 Task: Look for space in Salah Bey, Algeria from 5th July, 2023 to 10th July, 2023 for 4 adults in price range Rs.9000 to Rs.14000. Place can be entire place with 2 bedrooms having 4 beds and 2 bathrooms. Property type can be house, flat, hotel. Amenities needed are: washing machine. Booking option can be shelf check-in. Required host language is .
Action: Mouse moved to (616, 87)
Screenshot: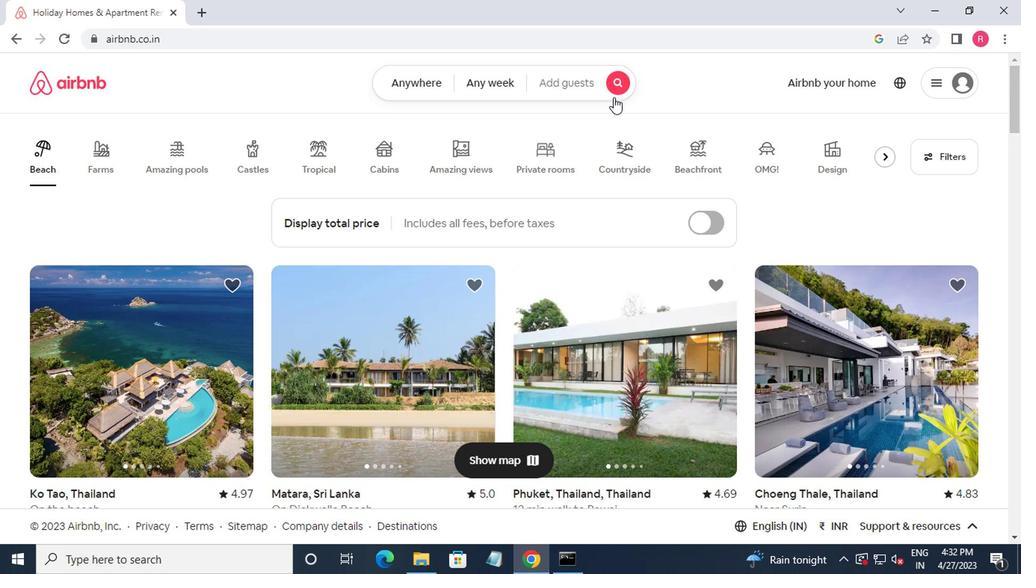 
Action: Mouse pressed left at (616, 87)
Screenshot: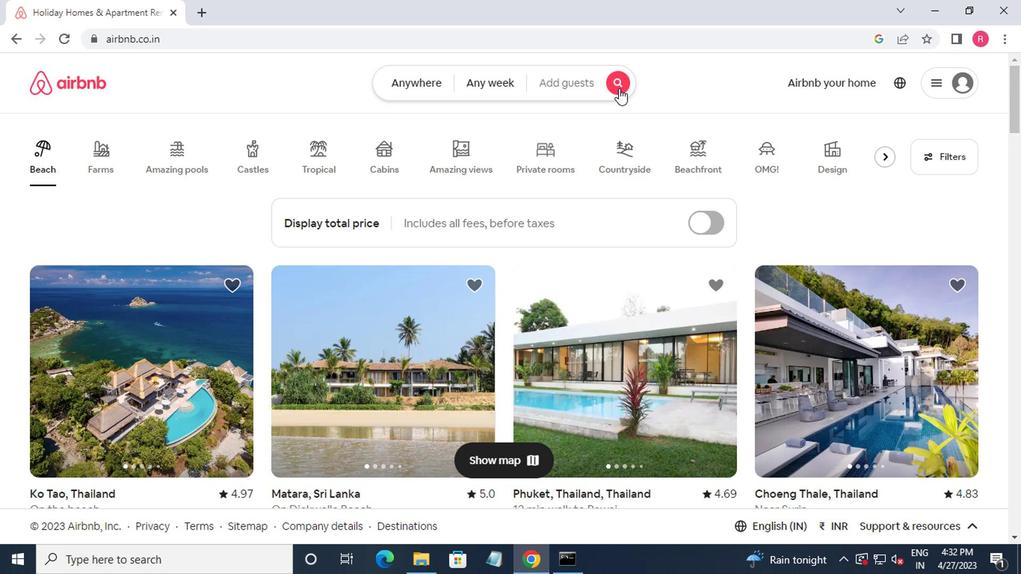 
Action: Mouse moved to (330, 141)
Screenshot: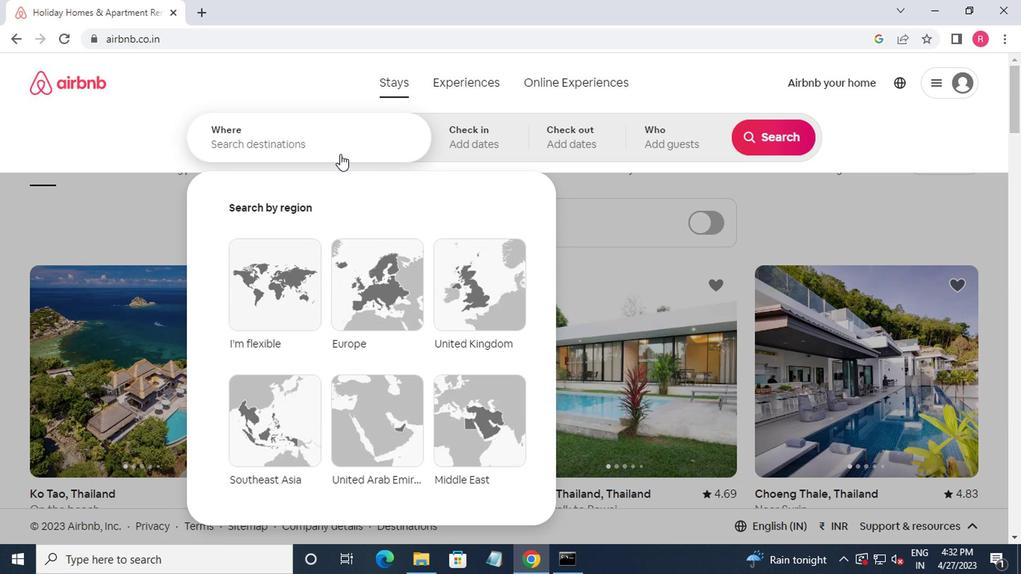 
Action: Mouse pressed left at (330, 141)
Screenshot: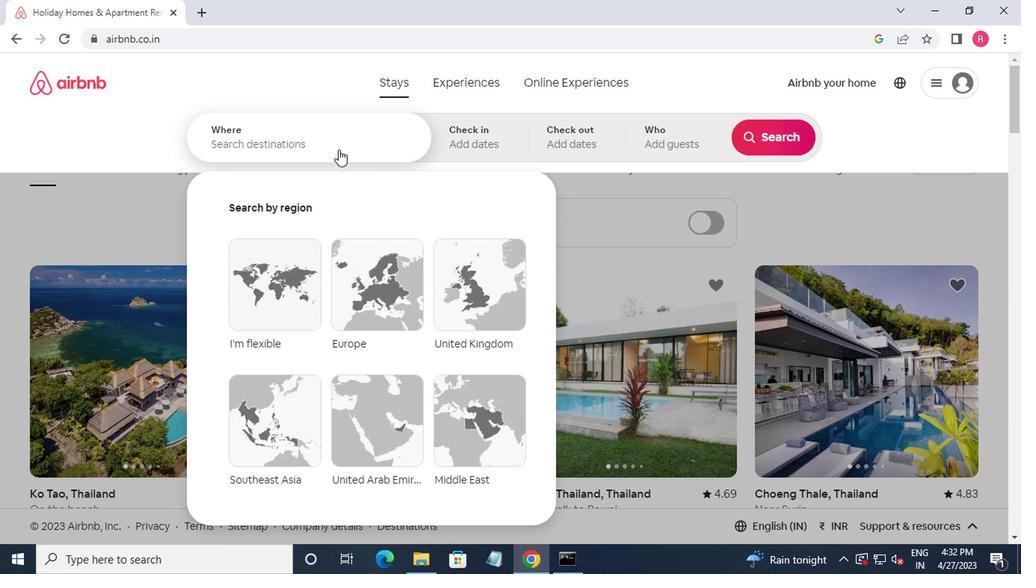 
Action: Key pressed s
Screenshot: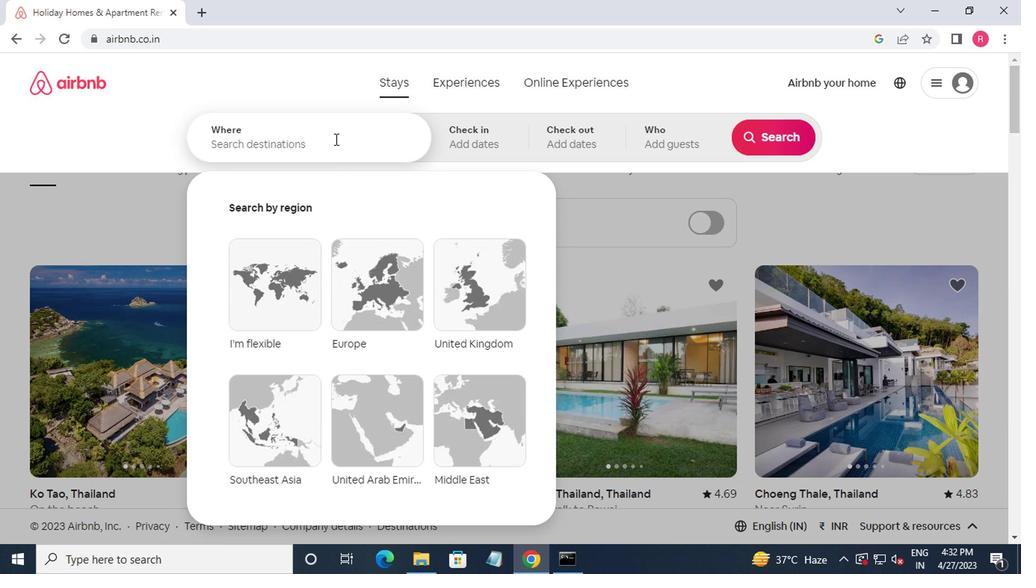 
Action: Mouse moved to (337, 135)
Screenshot: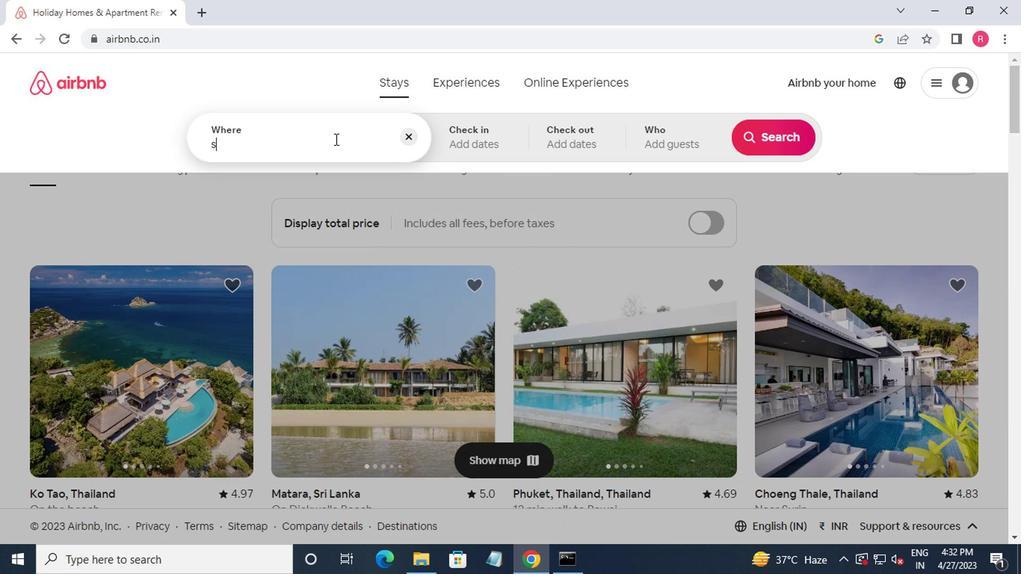 
Action: Key pressed a
Screenshot: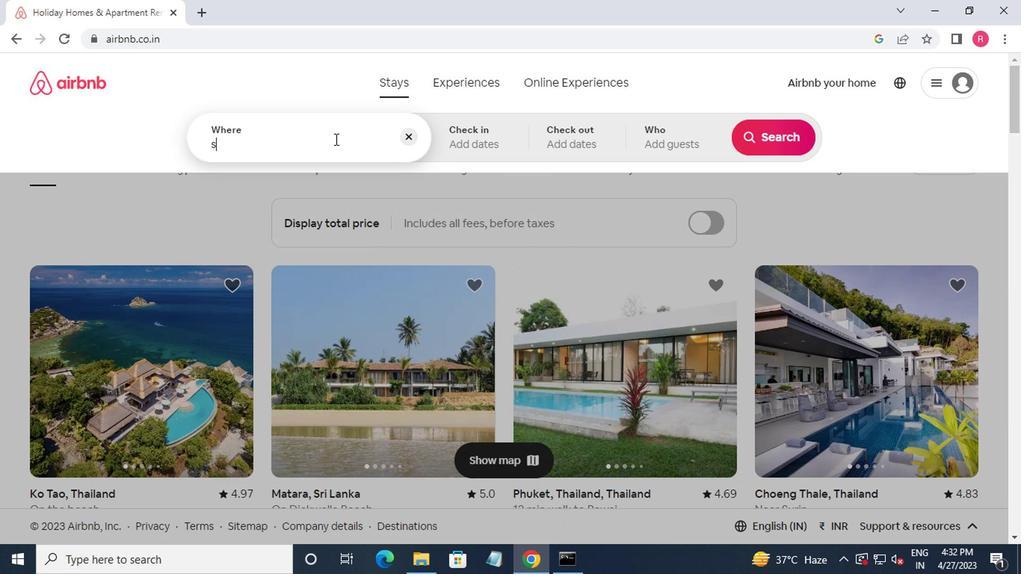 
Action: Mouse moved to (337, 135)
Screenshot: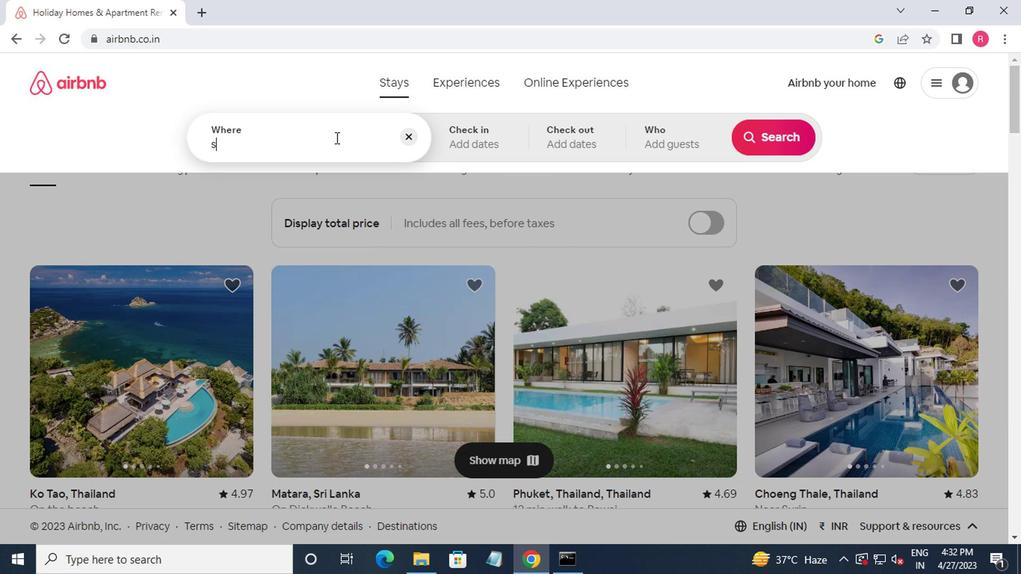 
Action: Key pressed lah<Key.space>bey<Key.down><Key.down><Key.enter>
Screenshot: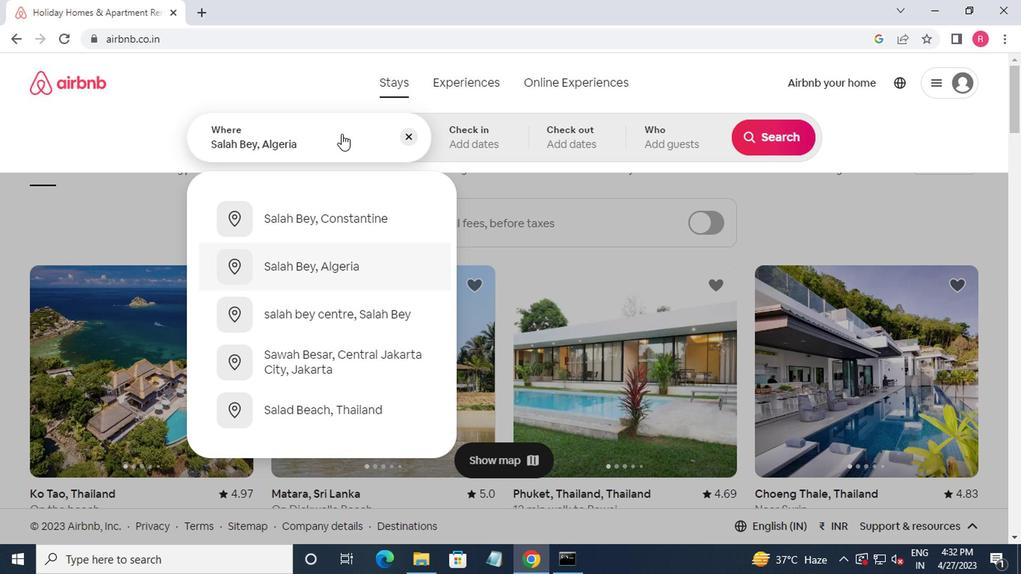
Action: Mouse moved to (759, 251)
Screenshot: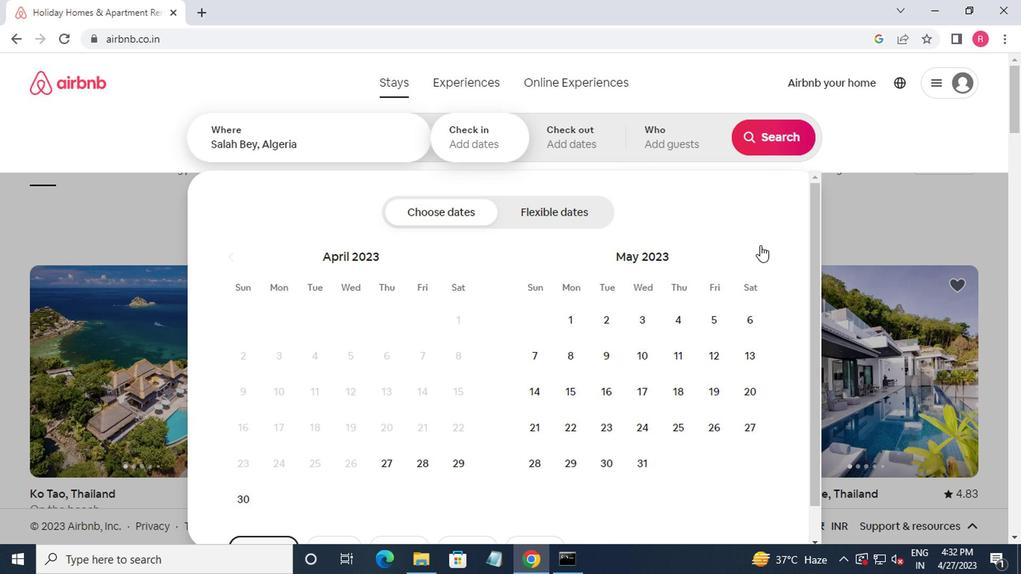 
Action: Mouse pressed left at (759, 251)
Screenshot: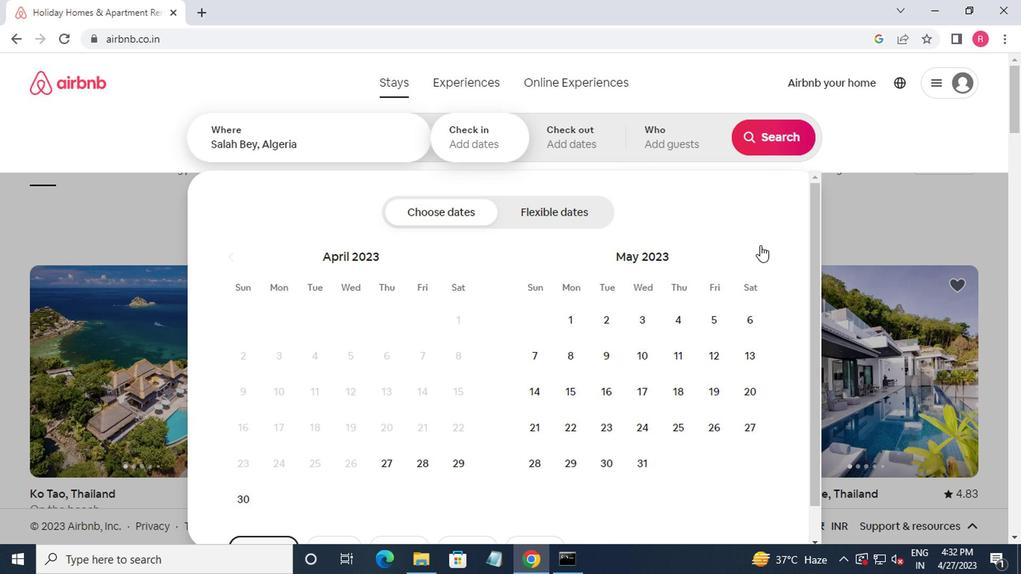 
Action: Mouse moved to (760, 256)
Screenshot: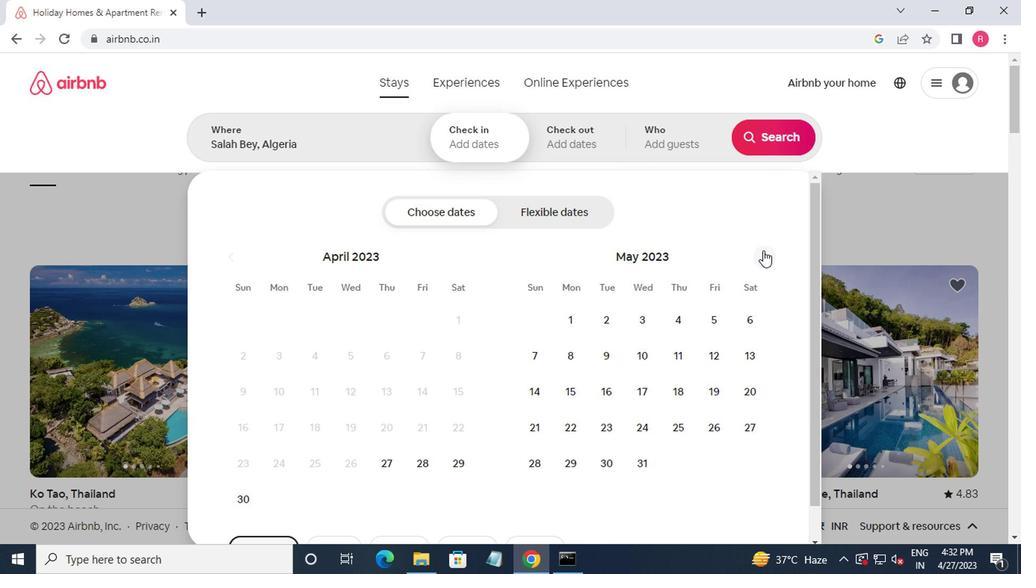 
Action: Mouse pressed left at (760, 256)
Screenshot: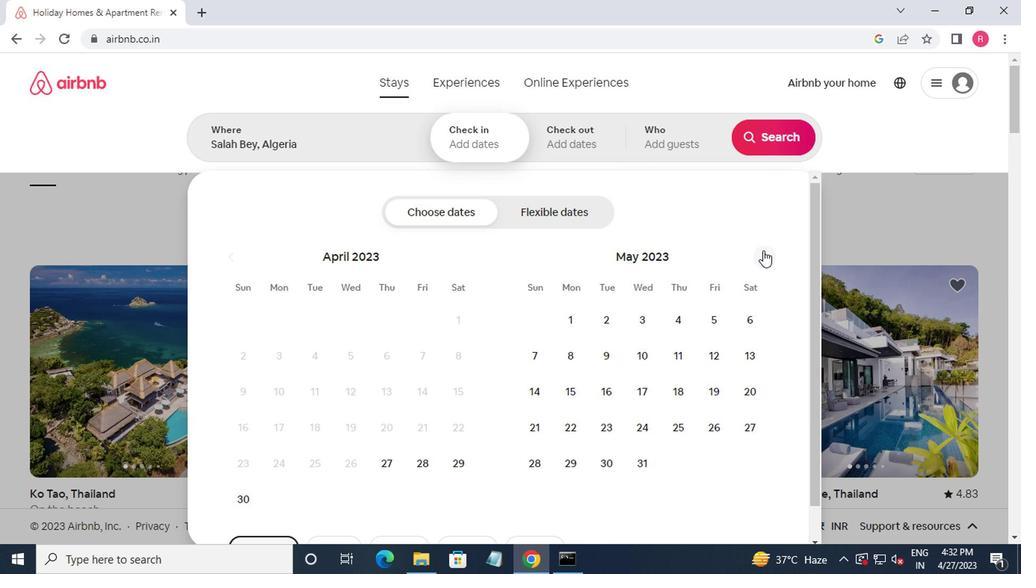 
Action: Mouse moved to (762, 259)
Screenshot: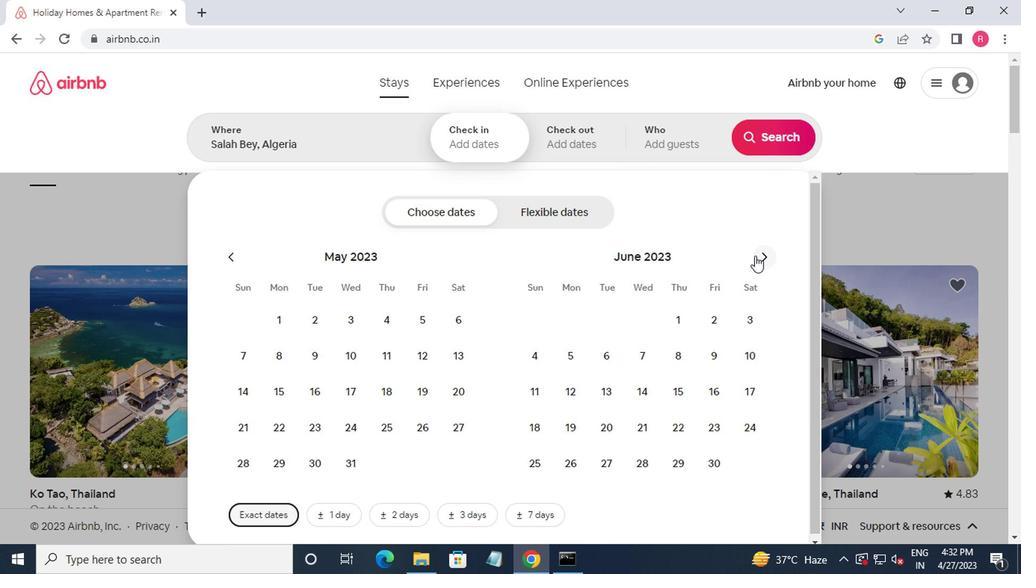 
Action: Mouse pressed left at (762, 259)
Screenshot: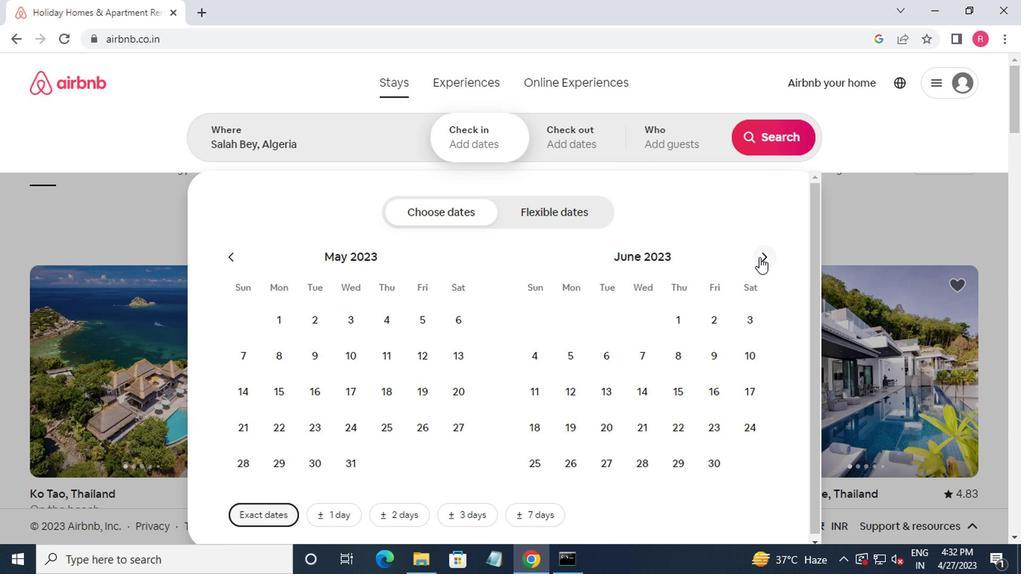 
Action: Mouse moved to (650, 361)
Screenshot: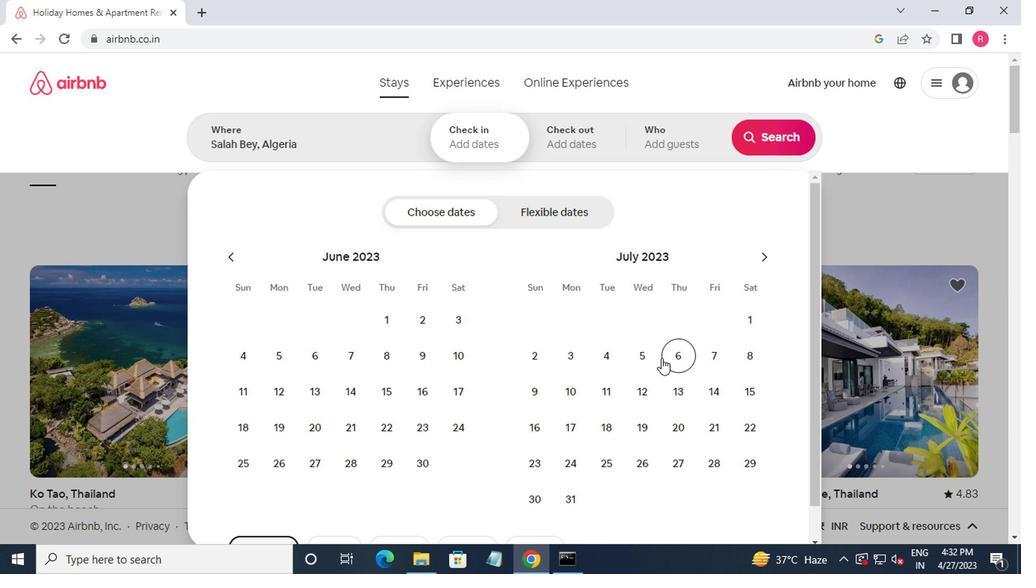 
Action: Mouse pressed left at (650, 361)
Screenshot: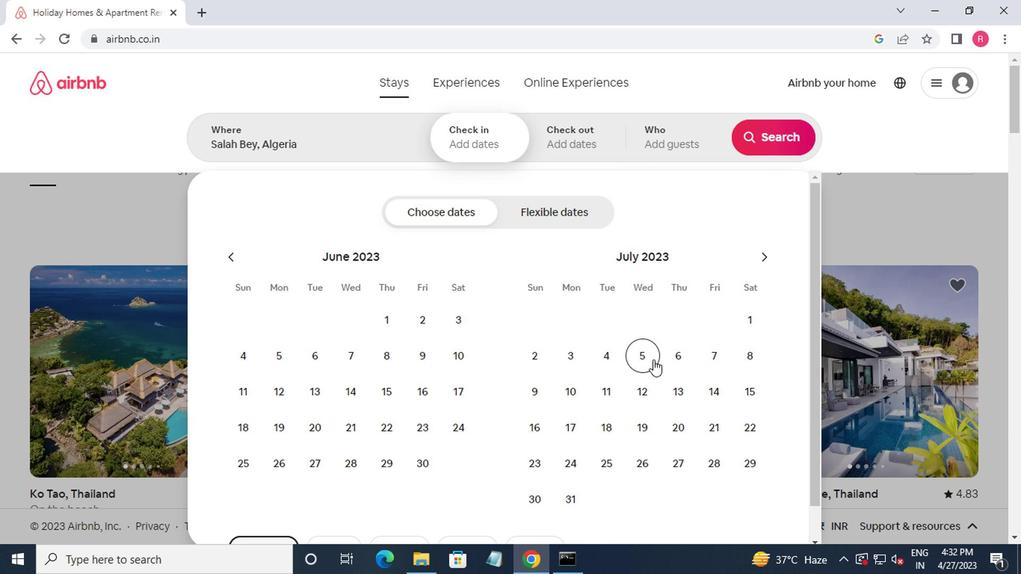 
Action: Mouse moved to (576, 402)
Screenshot: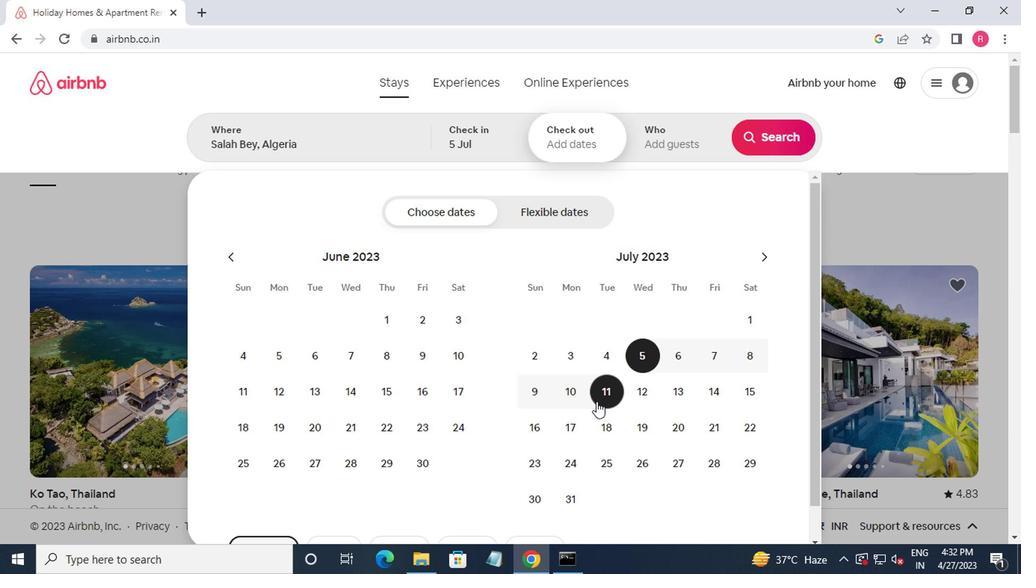 
Action: Mouse pressed left at (576, 402)
Screenshot: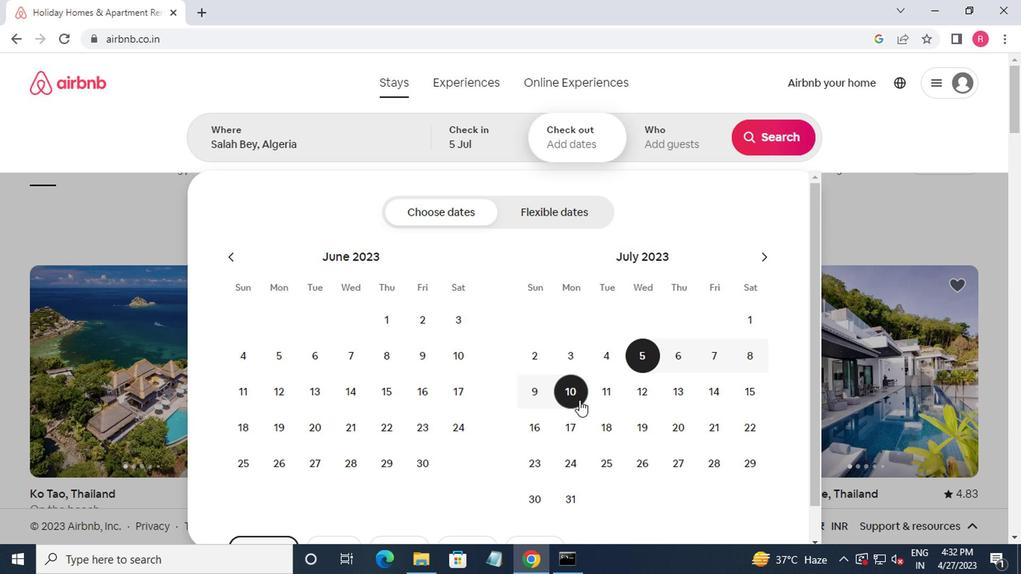 
Action: Mouse moved to (666, 154)
Screenshot: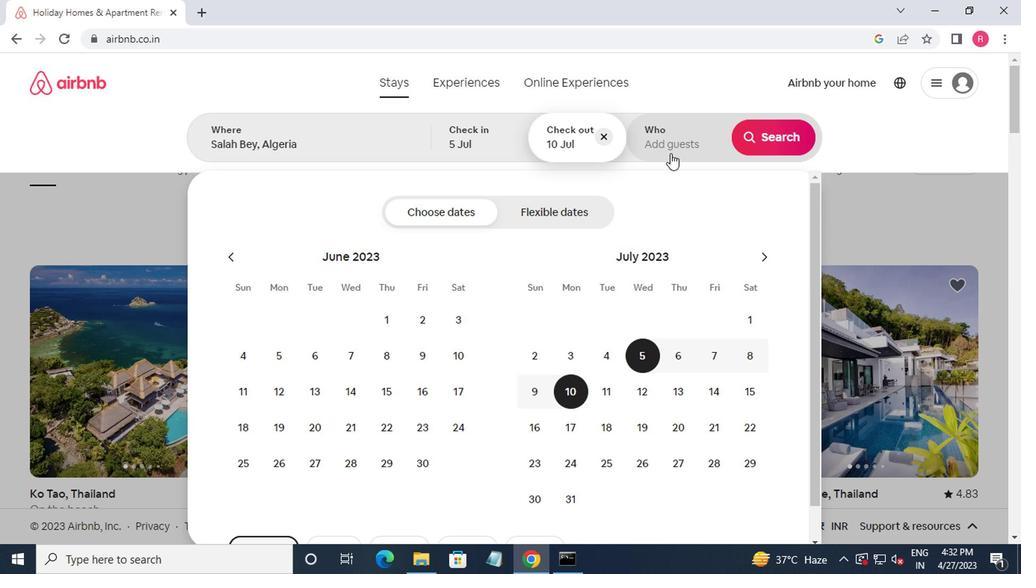 
Action: Mouse pressed left at (666, 154)
Screenshot: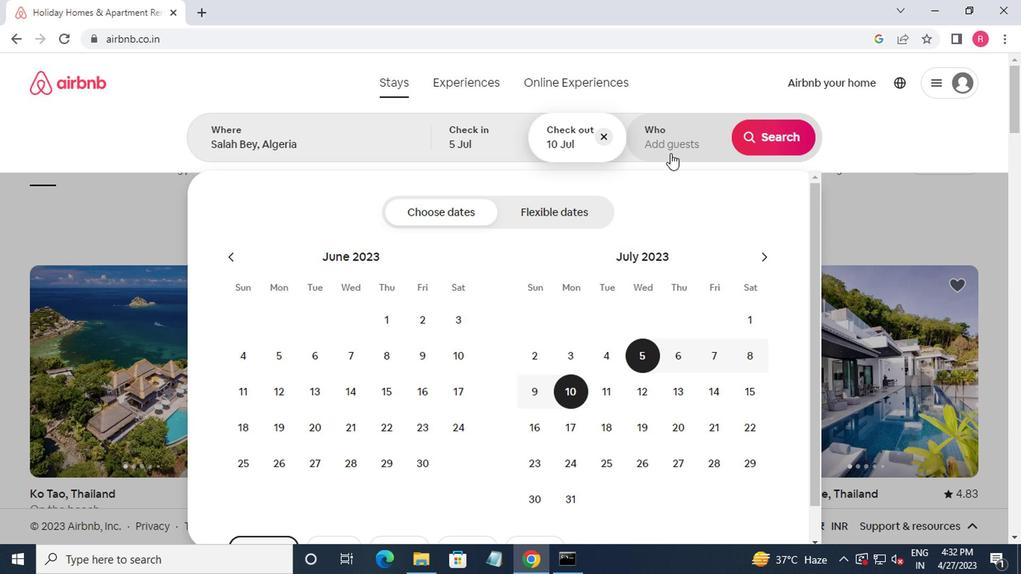 
Action: Mouse moved to (769, 225)
Screenshot: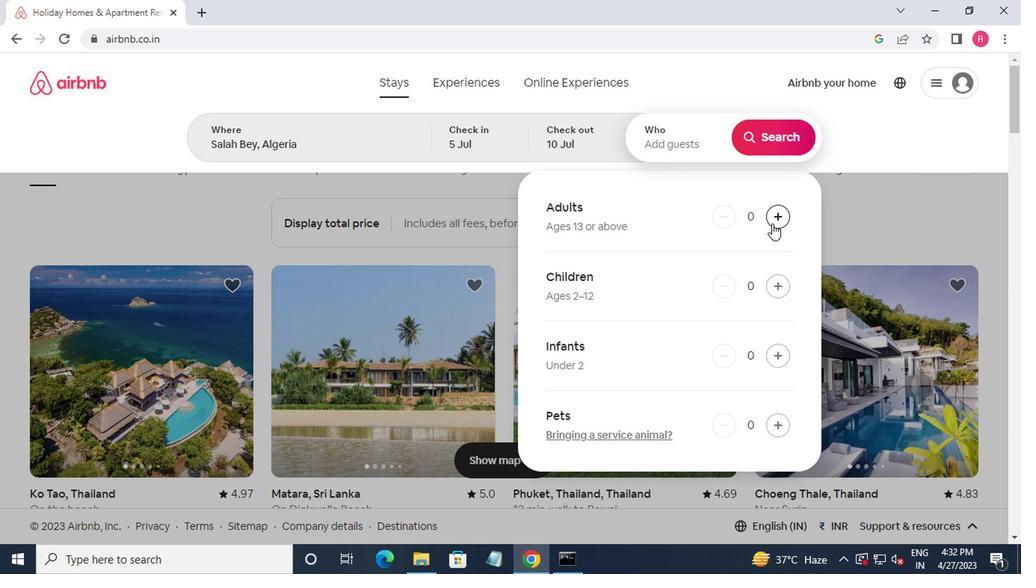 
Action: Mouse pressed left at (769, 225)
Screenshot: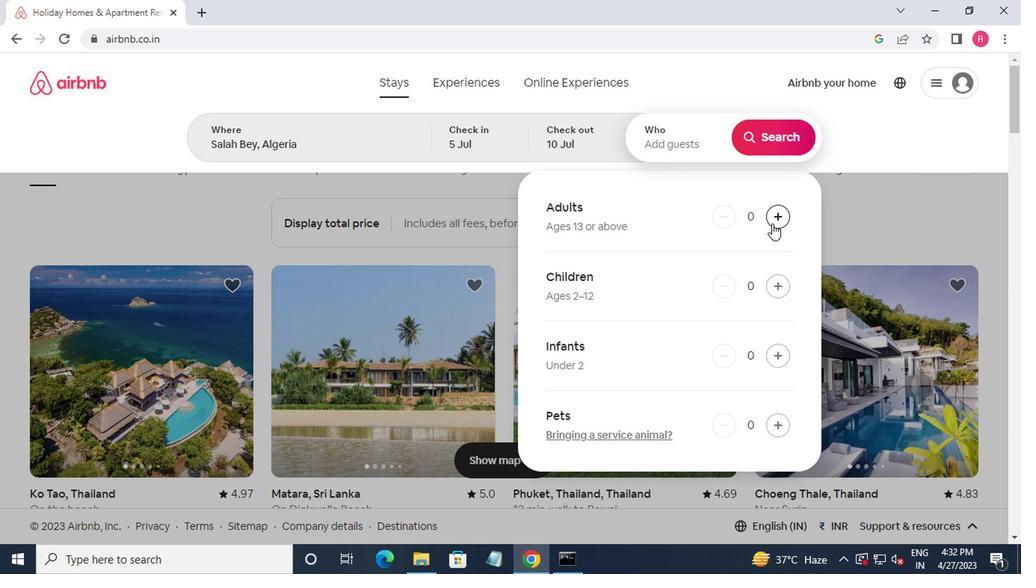 
Action: Mouse pressed left at (769, 225)
Screenshot: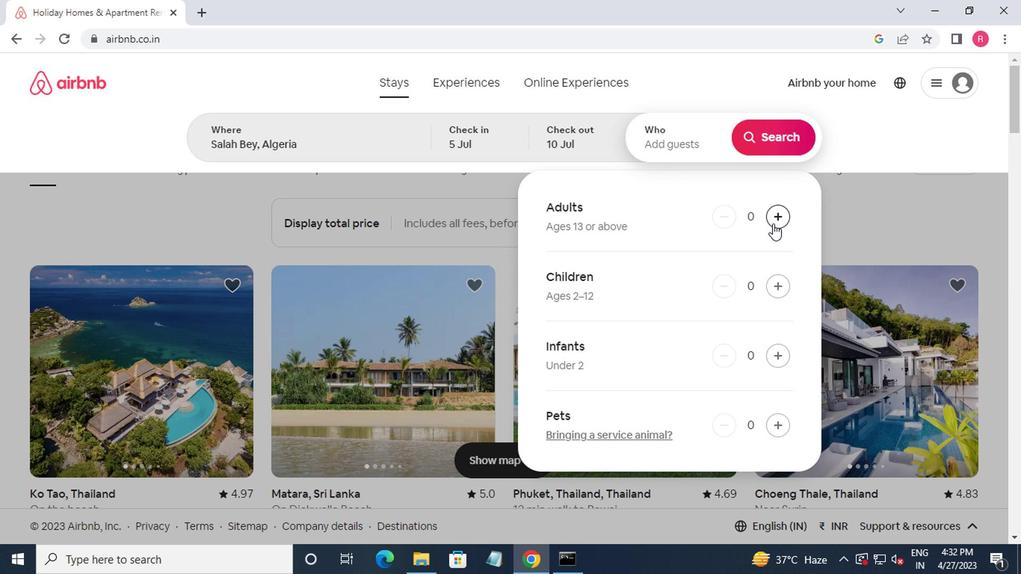 
Action: Mouse pressed left at (769, 225)
Screenshot: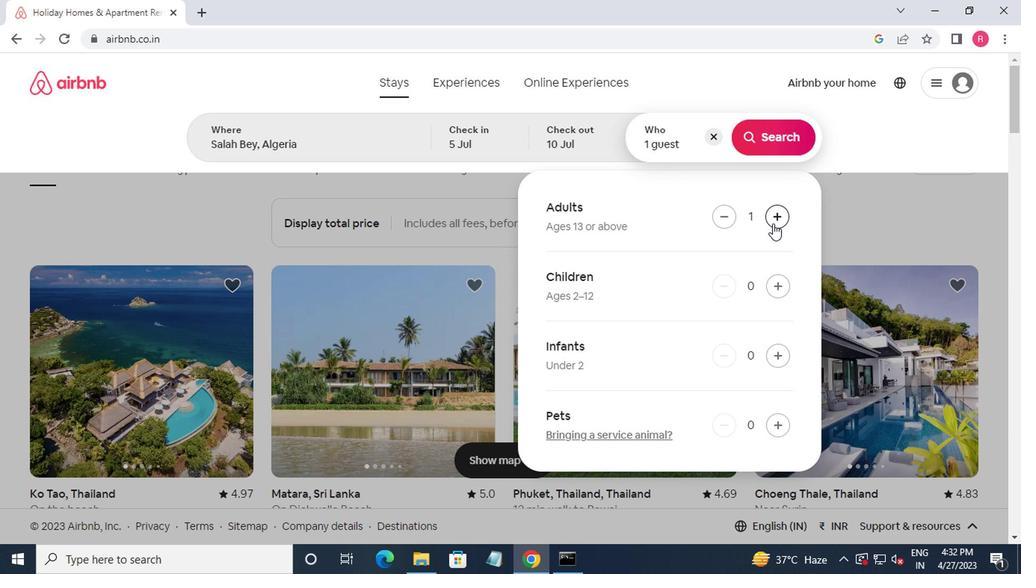 
Action: Mouse pressed left at (769, 225)
Screenshot: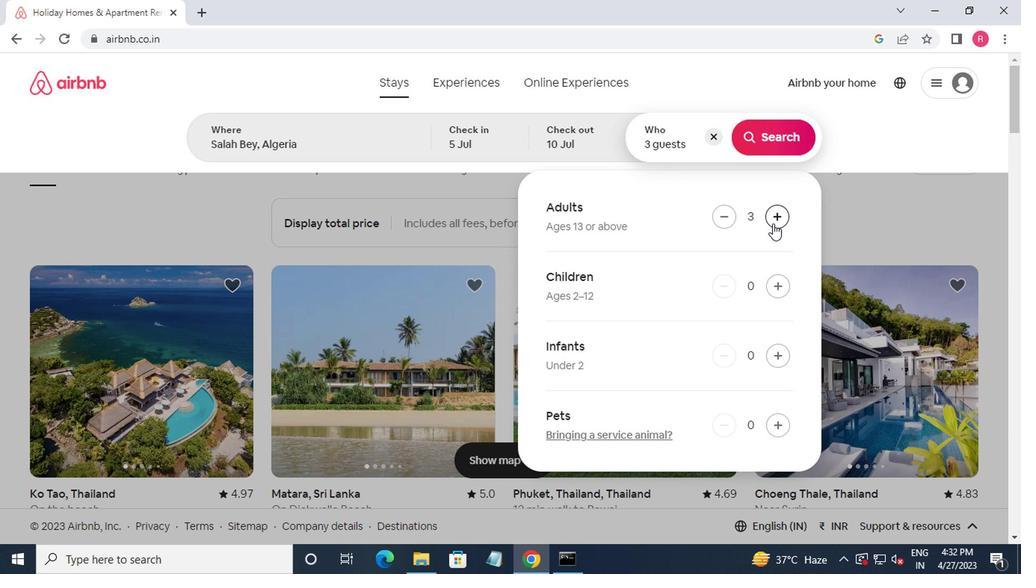 
Action: Mouse moved to (782, 125)
Screenshot: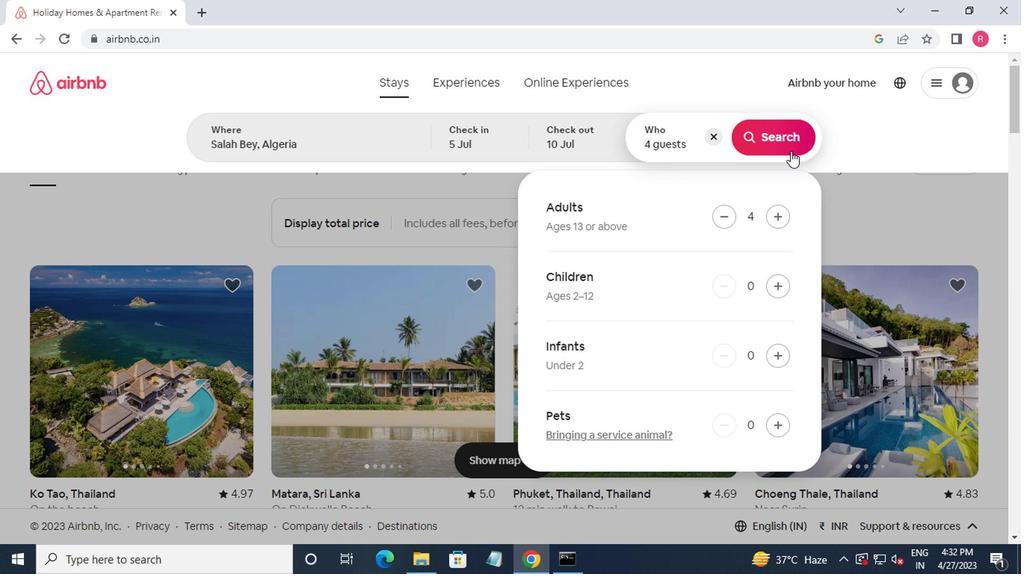 
Action: Mouse pressed left at (782, 125)
Screenshot: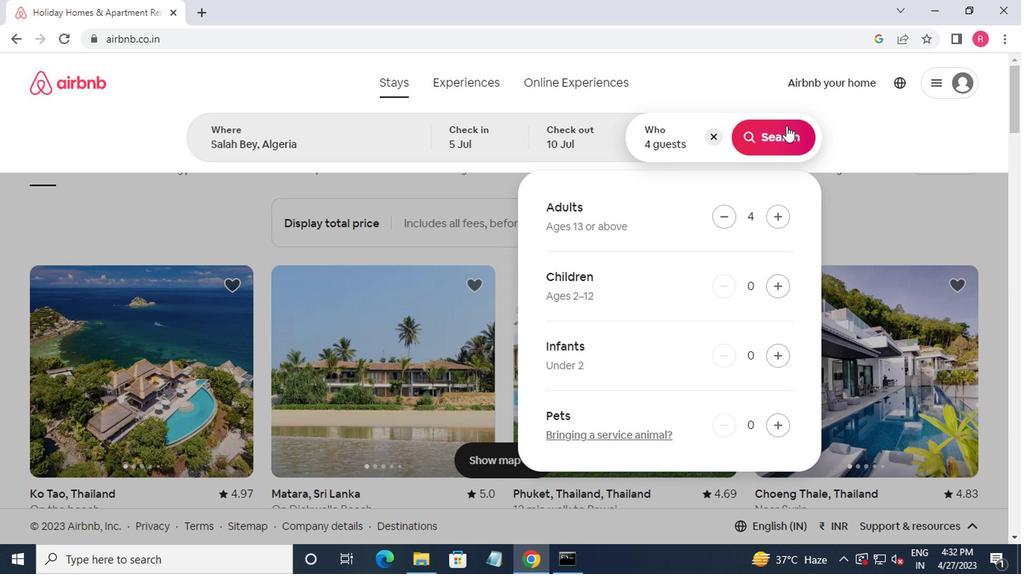 
Action: Mouse moved to (930, 145)
Screenshot: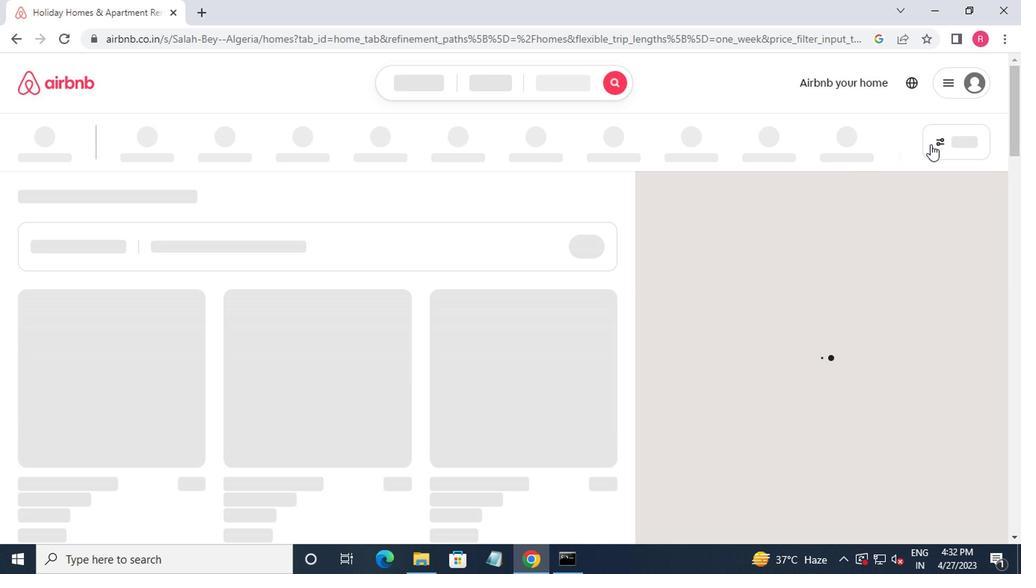 
Action: Mouse pressed left at (930, 145)
Screenshot: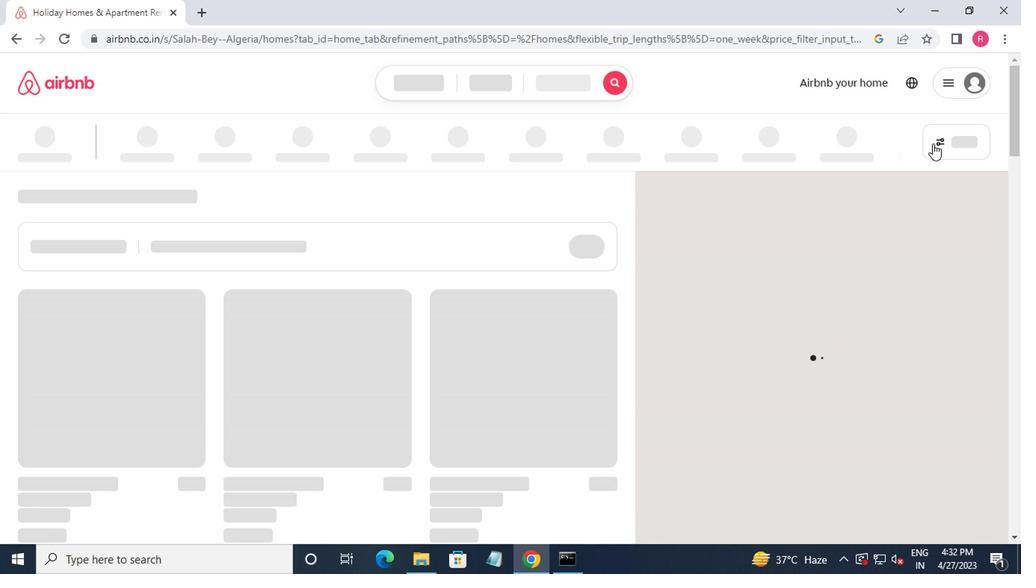 
Action: Mouse moved to (308, 335)
Screenshot: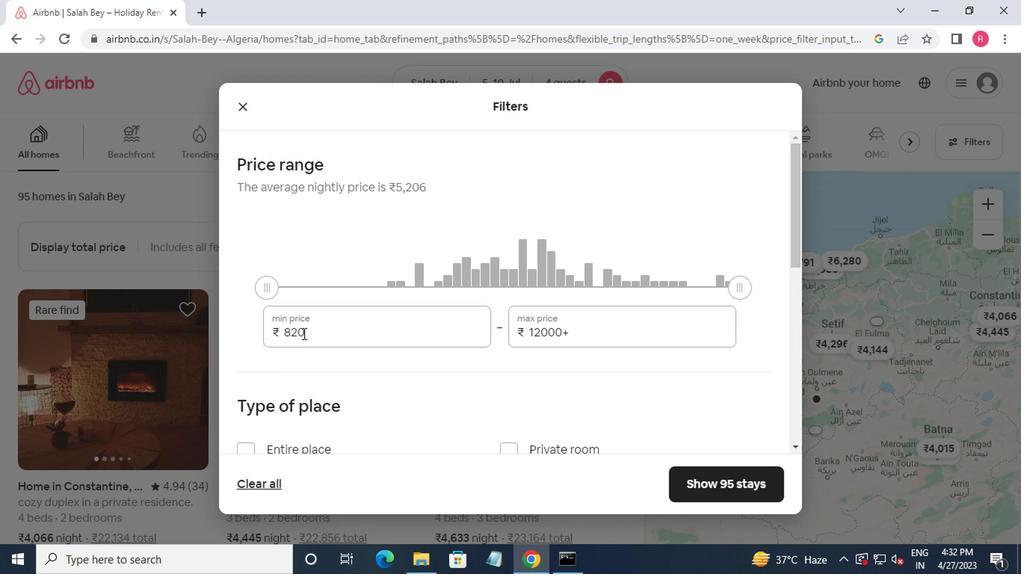 
Action: Mouse pressed left at (308, 335)
Screenshot: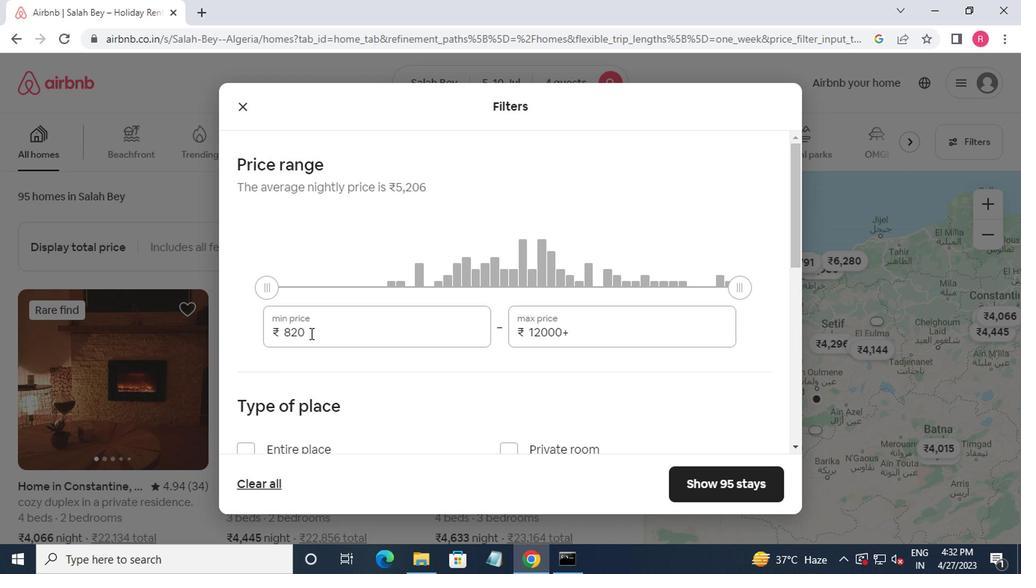 
Action: Key pressed <Key.backspace><Key.backspace><Key.backspace><Key.backspace>9000<Key.tab>1400<Key.backspace><Key.backspace><Key.backspace><Key.backspace><Key.backspace>4000
Screenshot: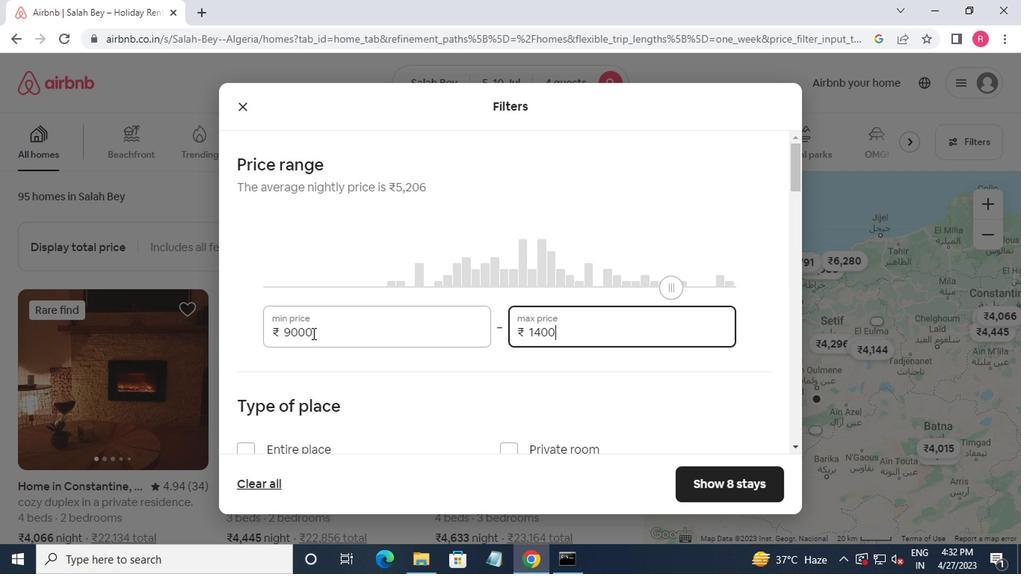 
Action: Mouse scrolled (308, 335) with delta (0, 0)
Screenshot: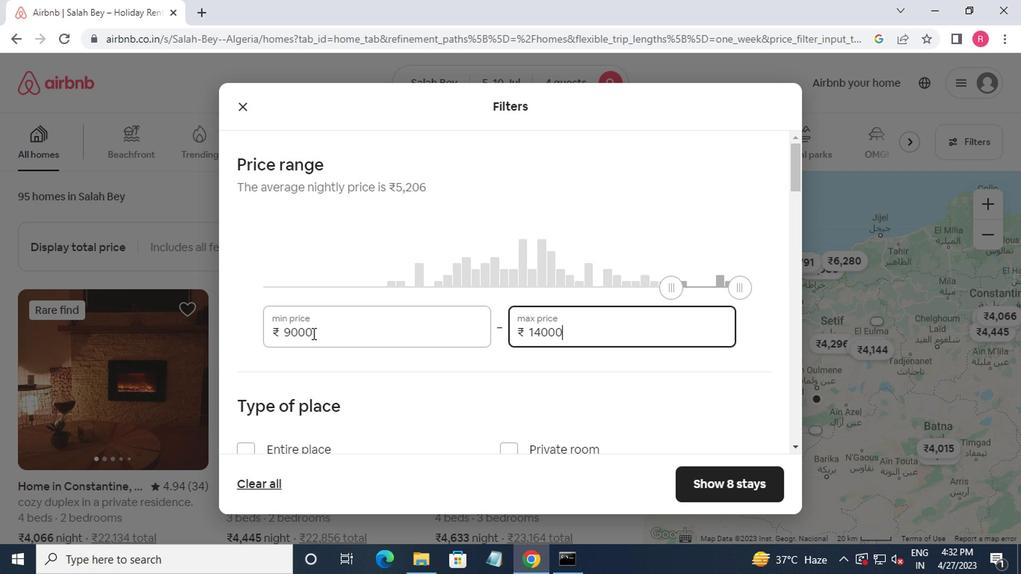 
Action: Mouse moved to (312, 338)
Screenshot: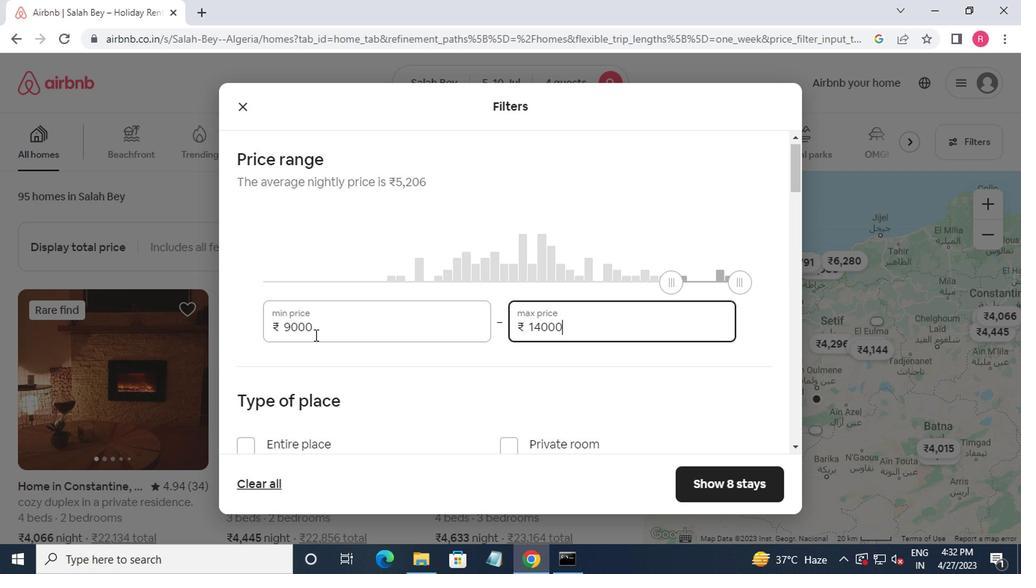 
Action: Mouse scrolled (312, 337) with delta (0, -1)
Screenshot: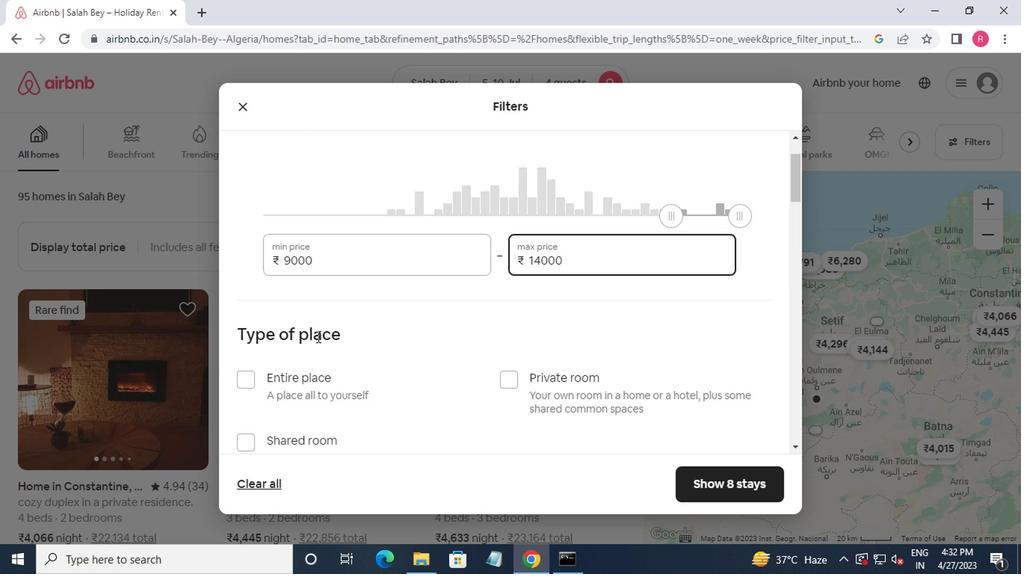 
Action: Mouse moved to (312, 344)
Screenshot: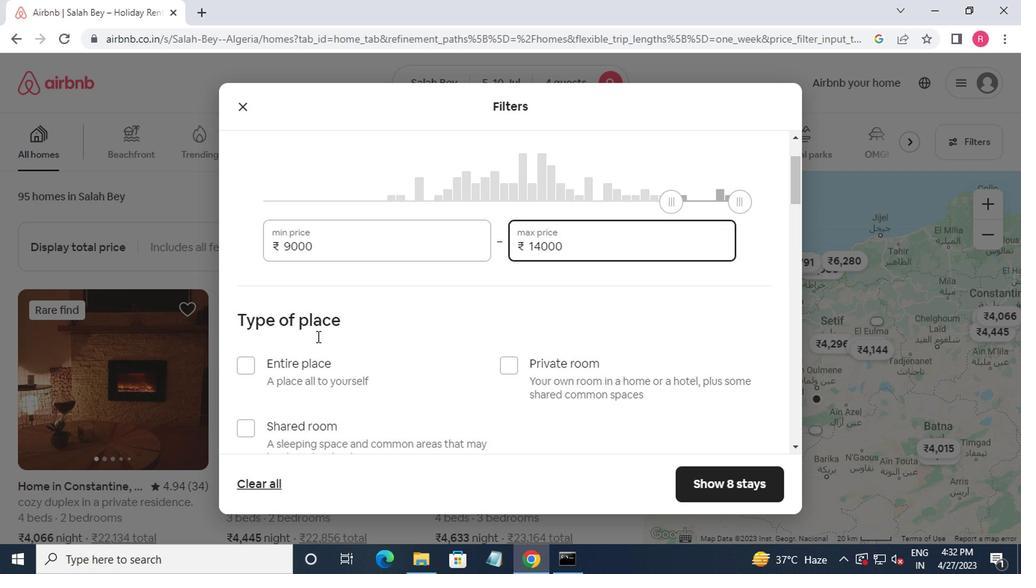 
Action: Mouse scrolled (312, 344) with delta (0, 0)
Screenshot: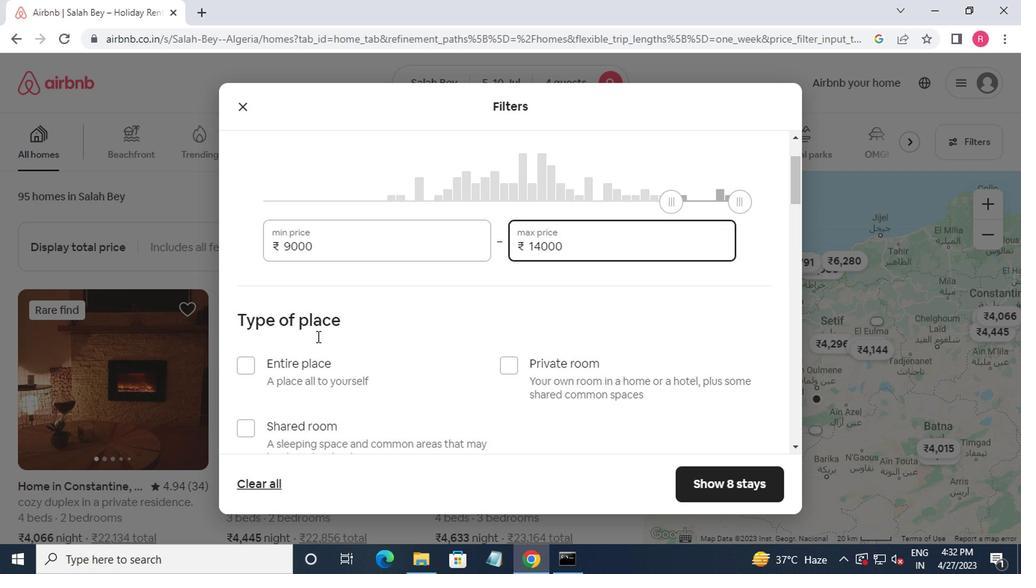 
Action: Mouse moved to (237, 228)
Screenshot: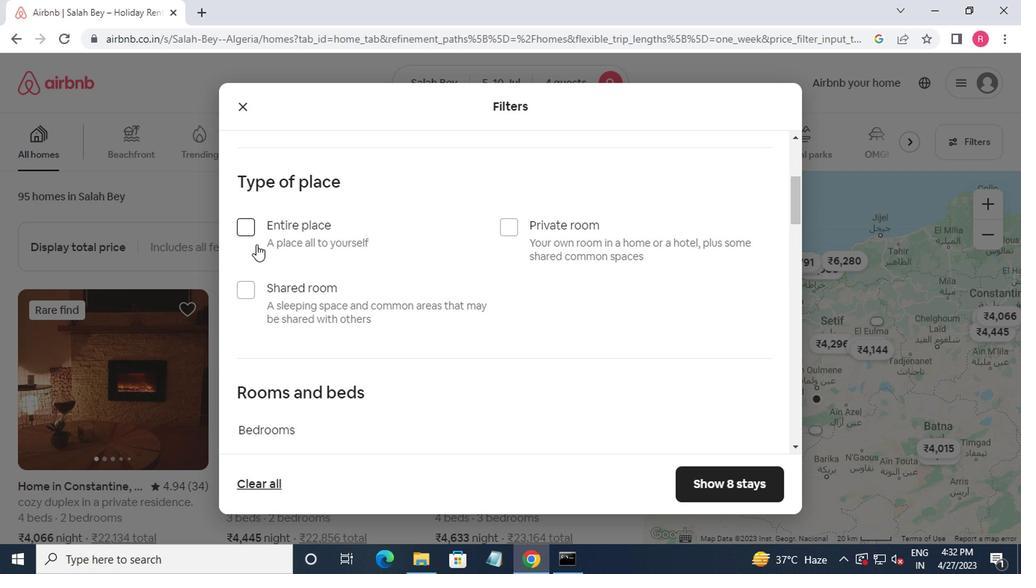 
Action: Mouse pressed left at (237, 228)
Screenshot: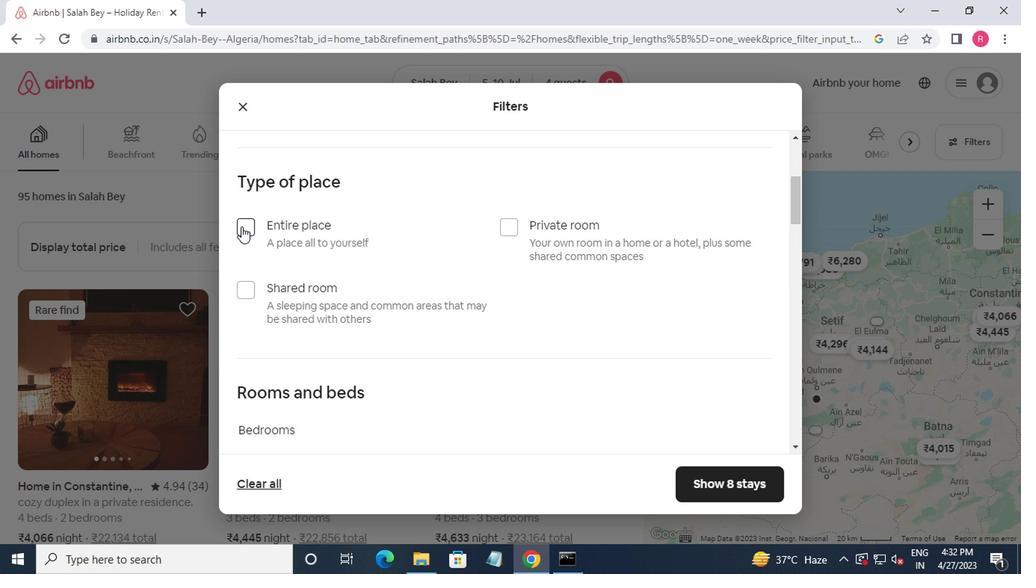
Action: Mouse moved to (271, 260)
Screenshot: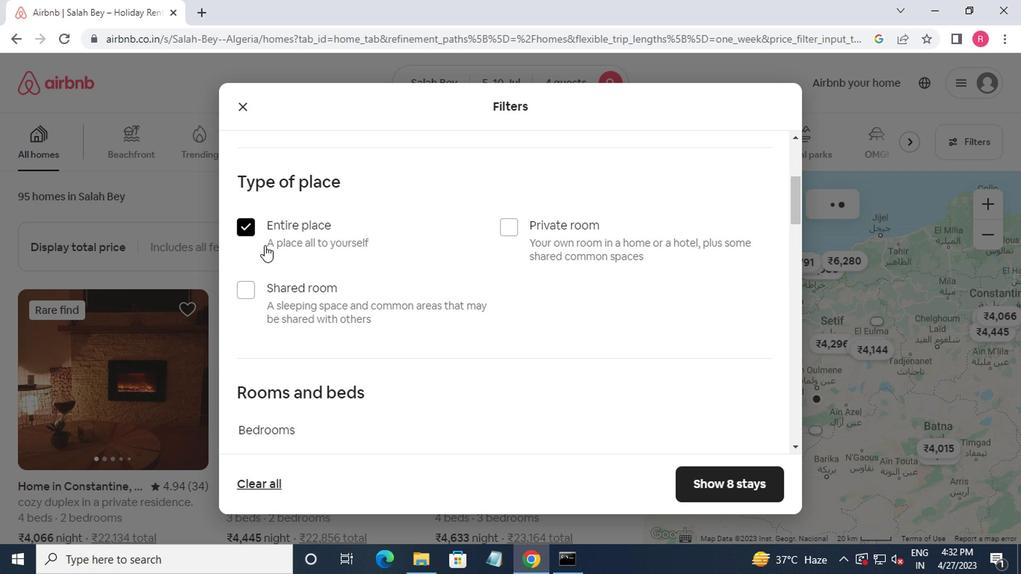 
Action: Mouse scrolled (271, 260) with delta (0, 0)
Screenshot: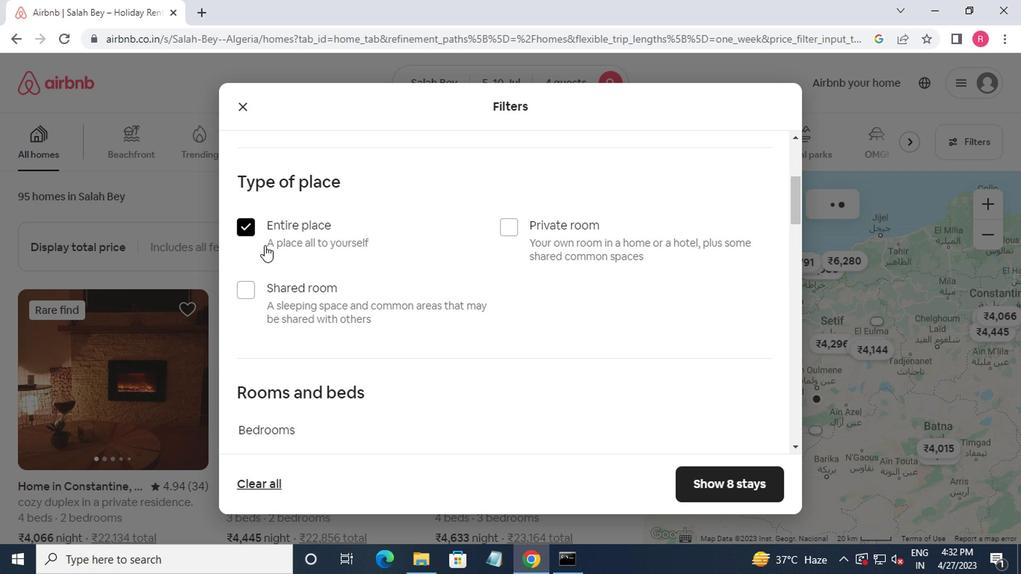 
Action: Mouse moved to (277, 269)
Screenshot: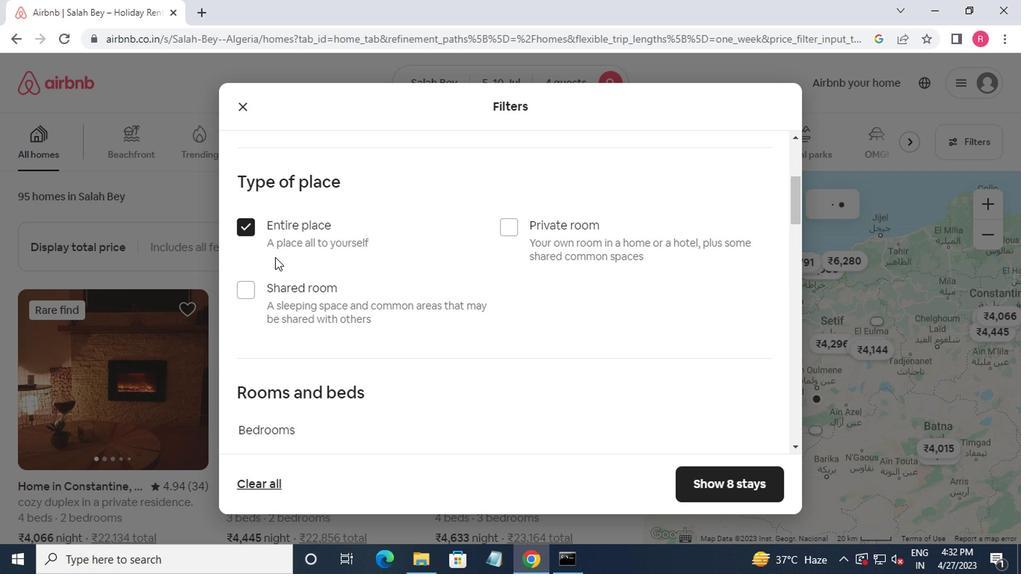 
Action: Mouse scrolled (277, 268) with delta (0, -1)
Screenshot: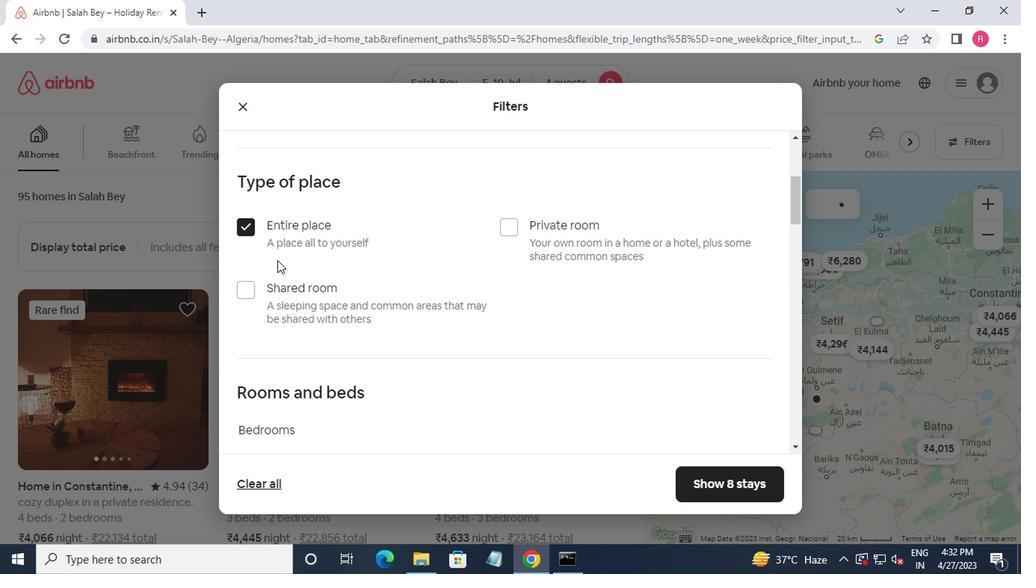 
Action: Mouse moved to (376, 322)
Screenshot: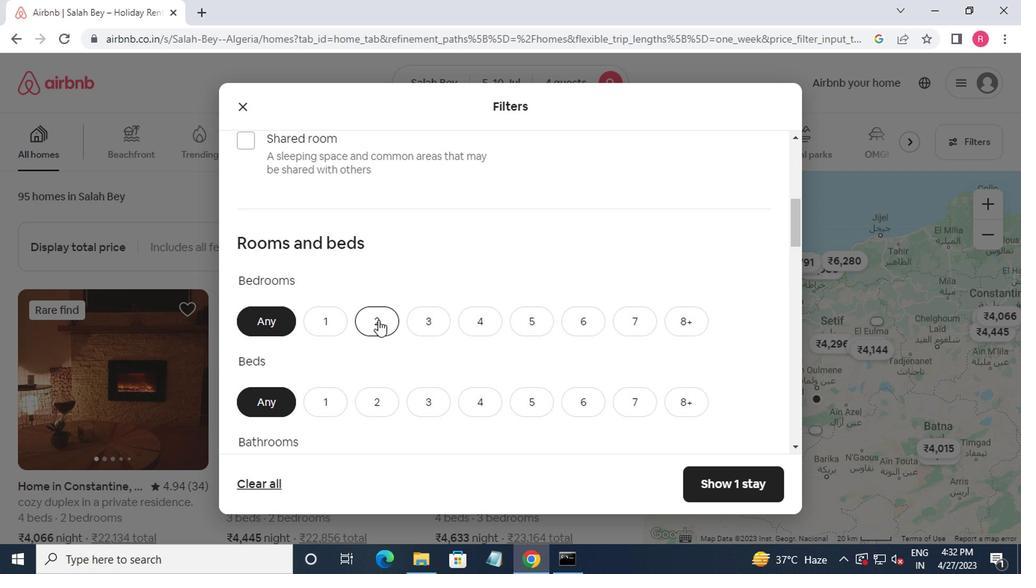 
Action: Mouse pressed left at (376, 322)
Screenshot: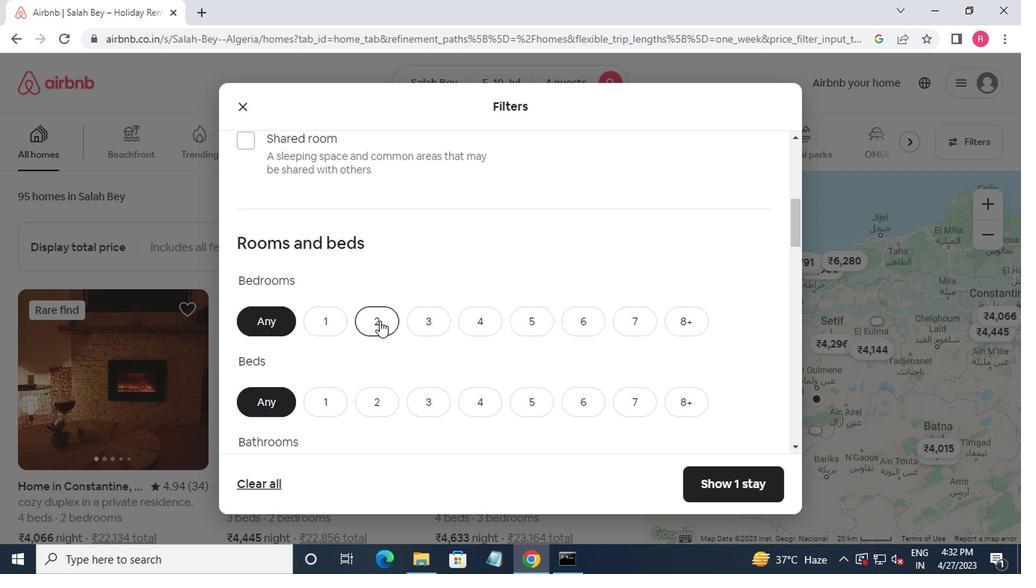 
Action: Mouse moved to (379, 308)
Screenshot: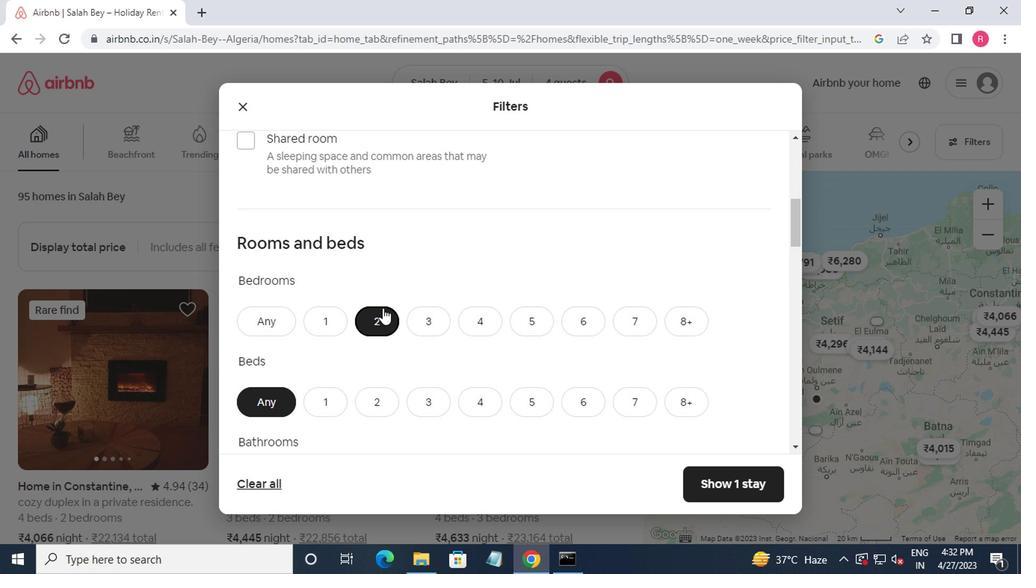 
Action: Mouse scrolled (379, 308) with delta (0, 0)
Screenshot: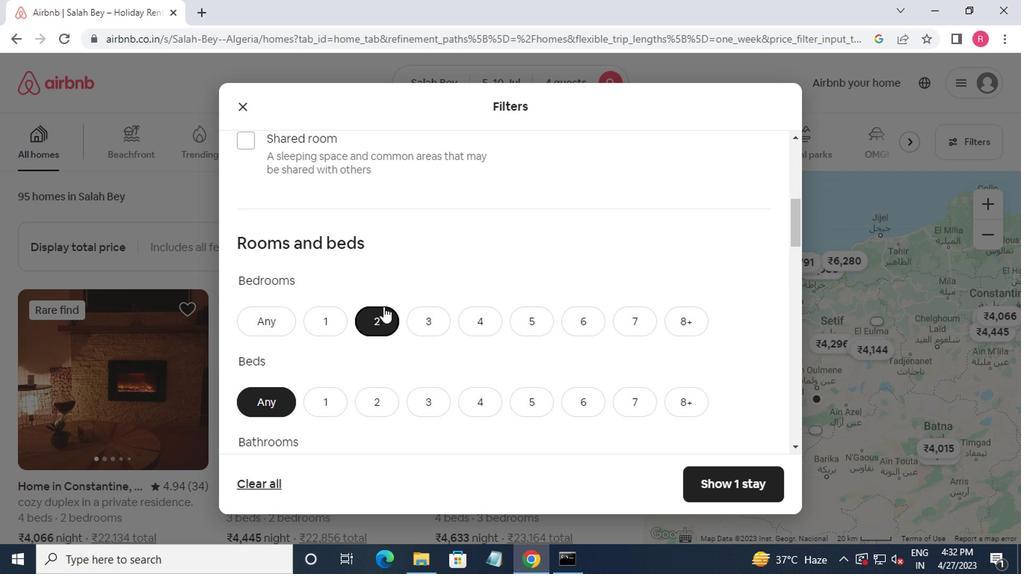
Action: Mouse moved to (477, 336)
Screenshot: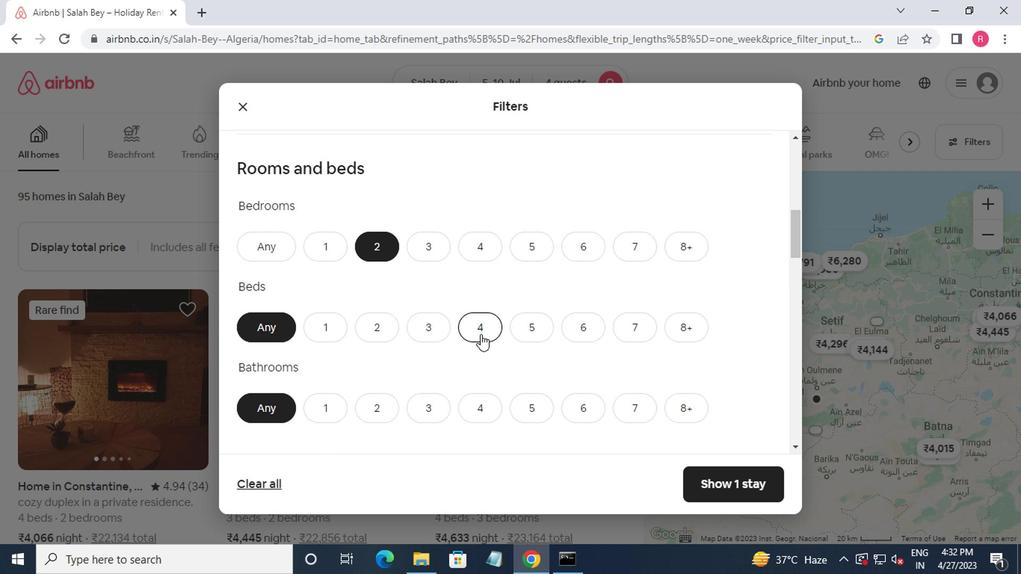 
Action: Mouse pressed left at (477, 336)
Screenshot: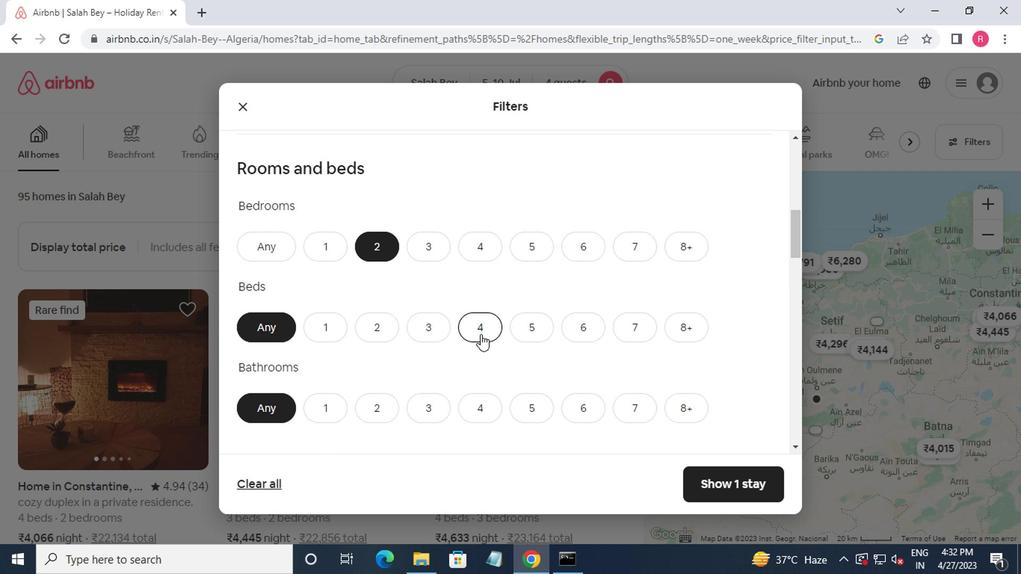
Action: Mouse moved to (410, 358)
Screenshot: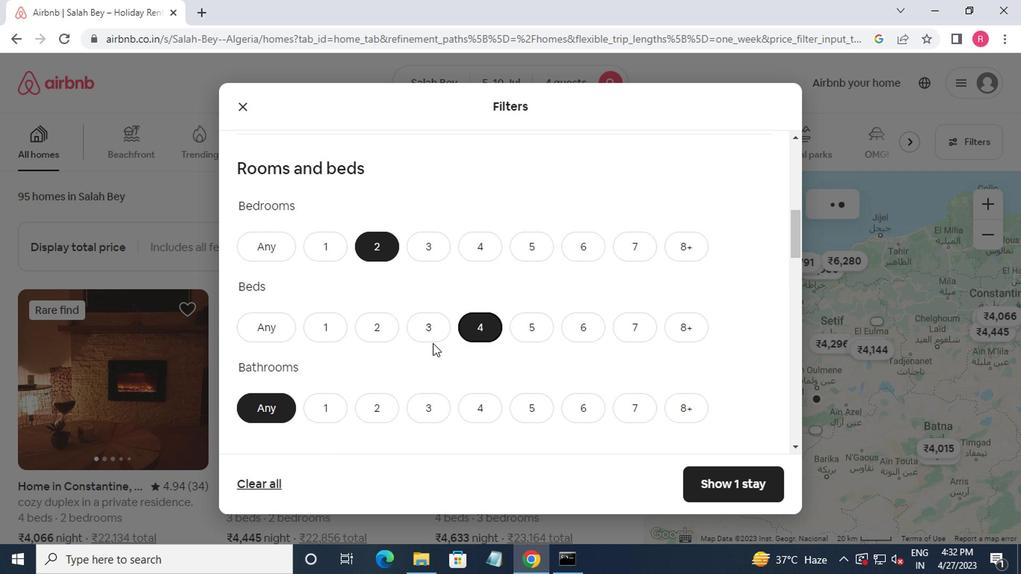 
Action: Mouse scrolled (410, 357) with delta (0, 0)
Screenshot: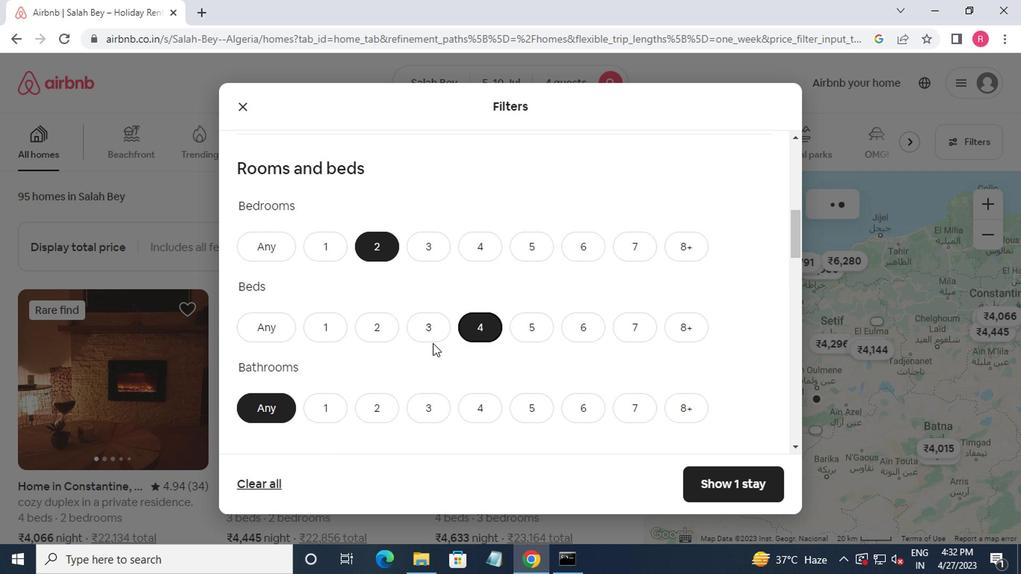 
Action: Mouse moved to (374, 341)
Screenshot: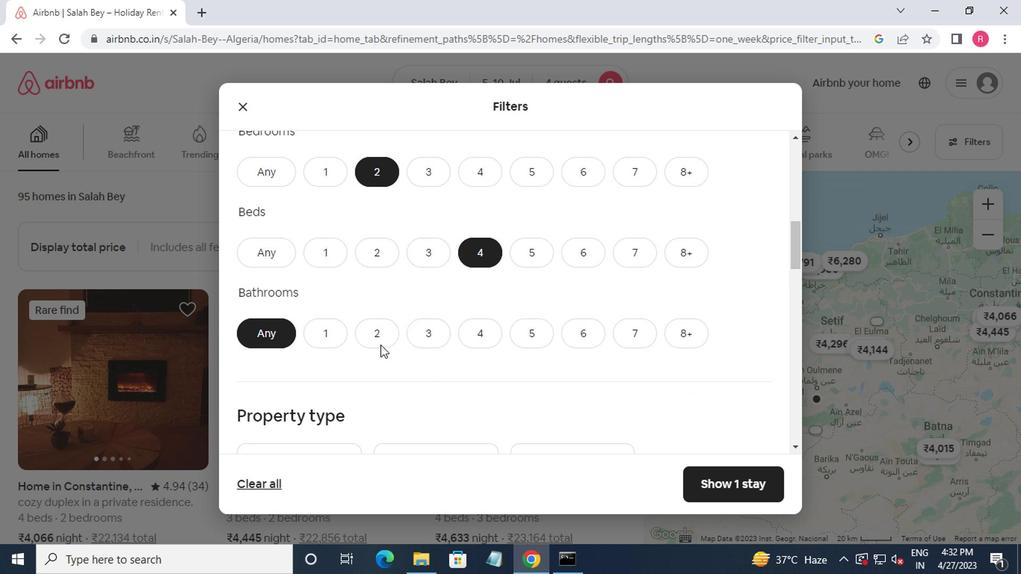 
Action: Mouse pressed left at (374, 341)
Screenshot: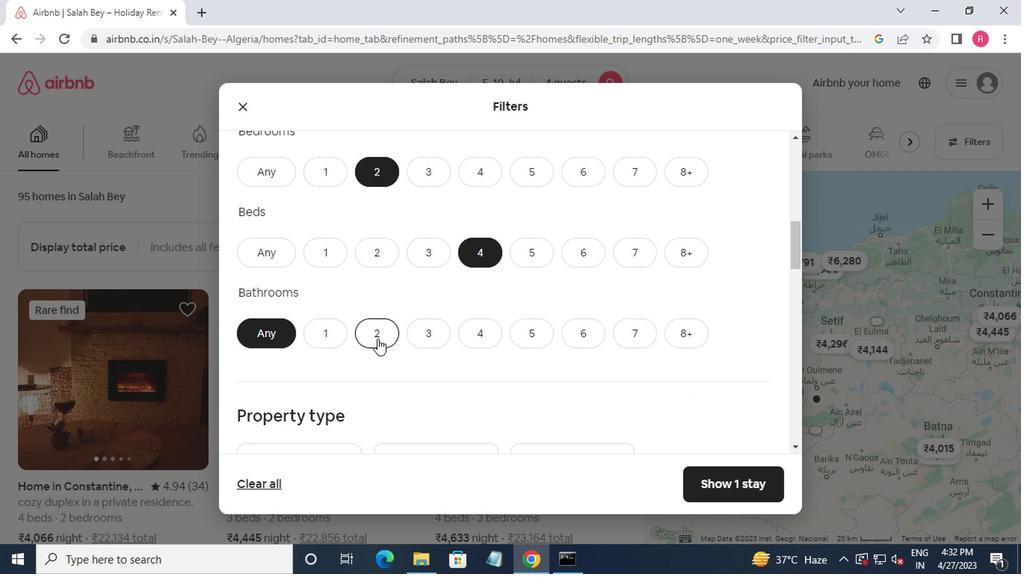 
Action: Mouse scrolled (374, 340) with delta (0, 0)
Screenshot: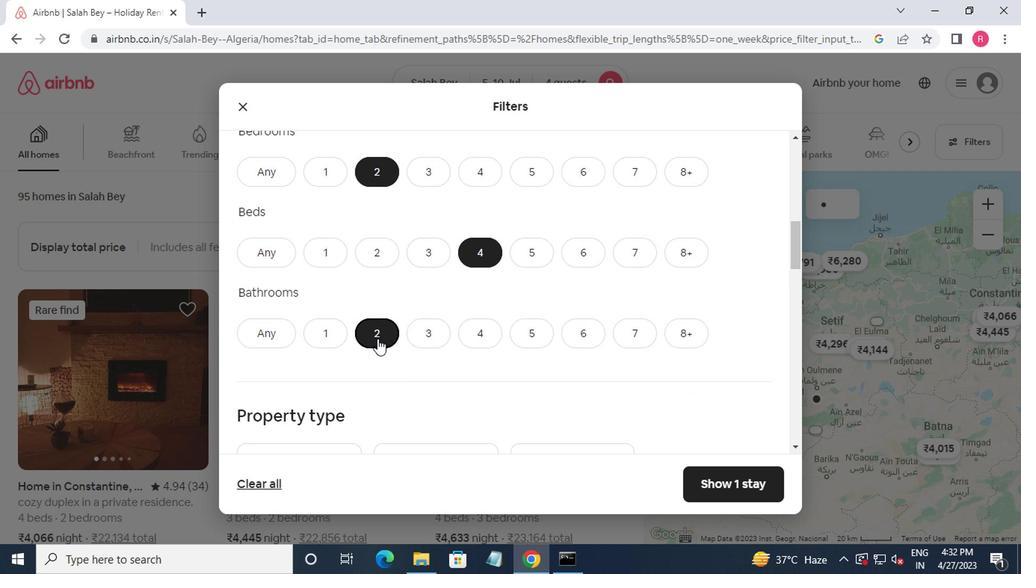 
Action: Mouse scrolled (374, 340) with delta (0, 0)
Screenshot: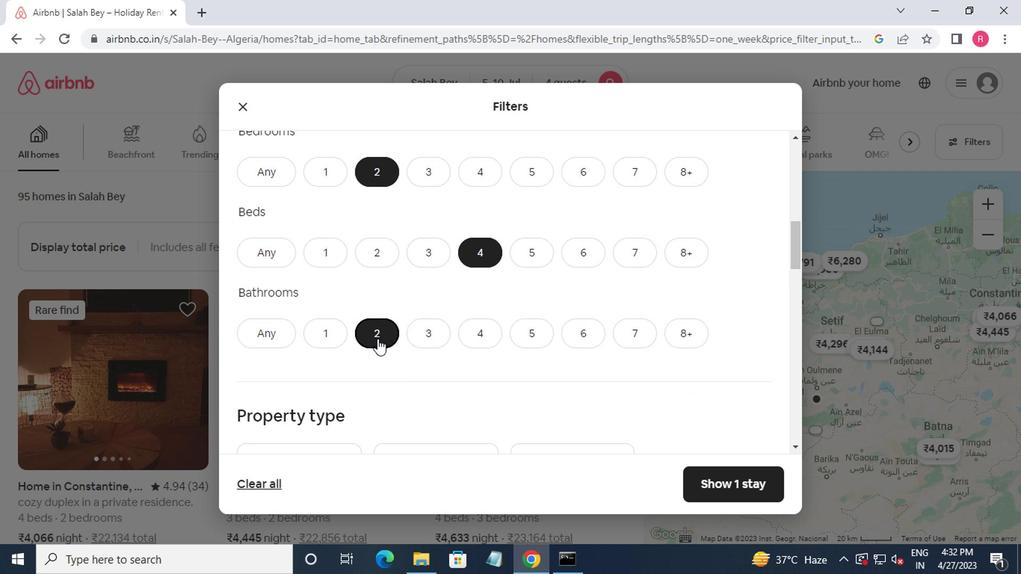 
Action: Mouse moved to (326, 346)
Screenshot: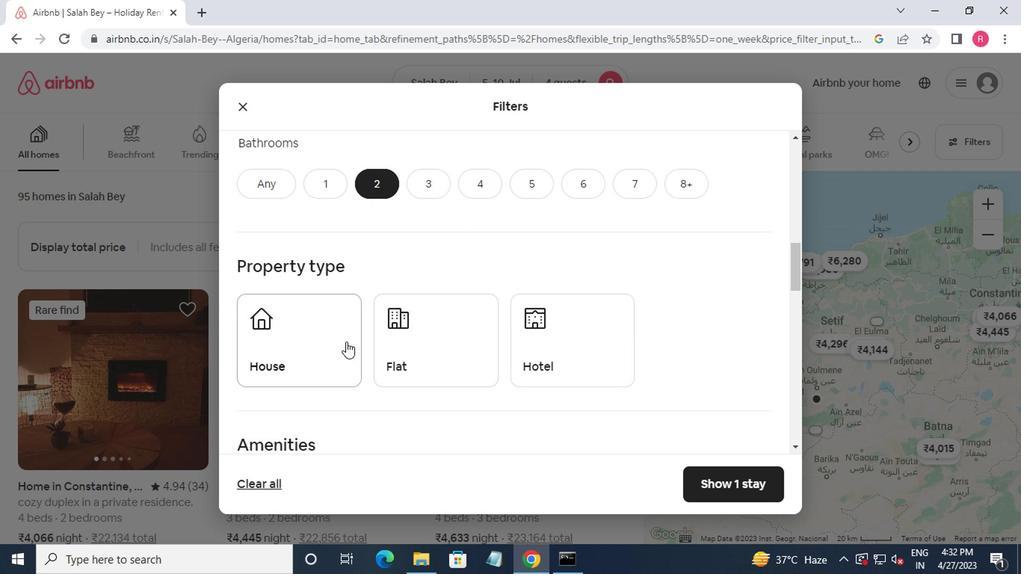 
Action: Mouse pressed left at (326, 346)
Screenshot: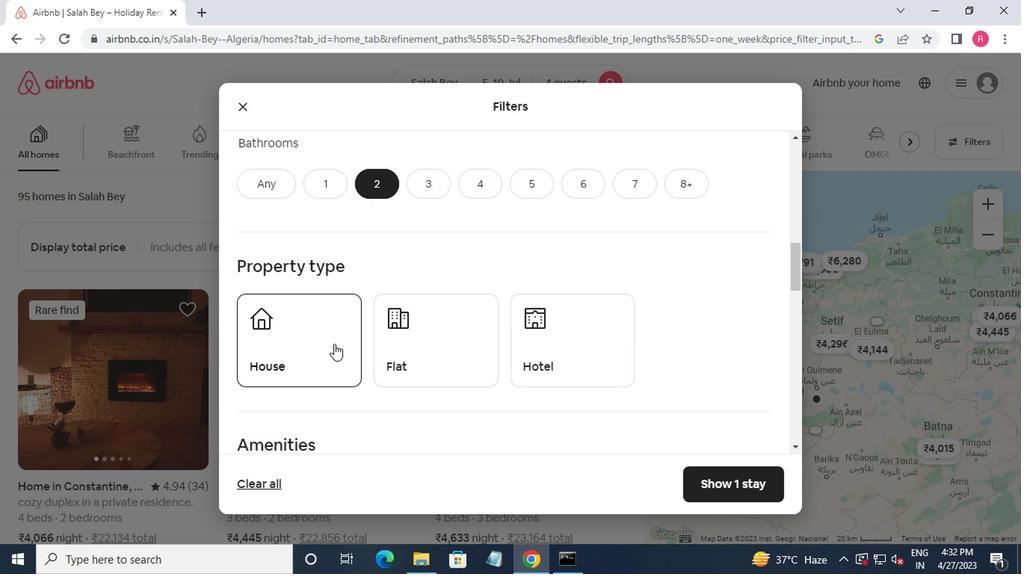 
Action: Mouse moved to (392, 355)
Screenshot: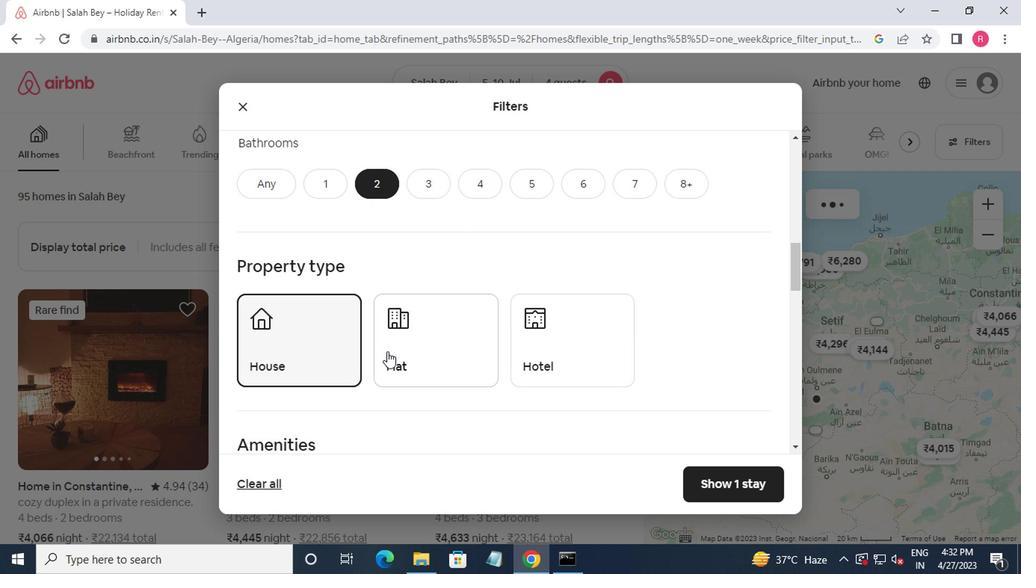 
Action: Mouse pressed left at (392, 355)
Screenshot: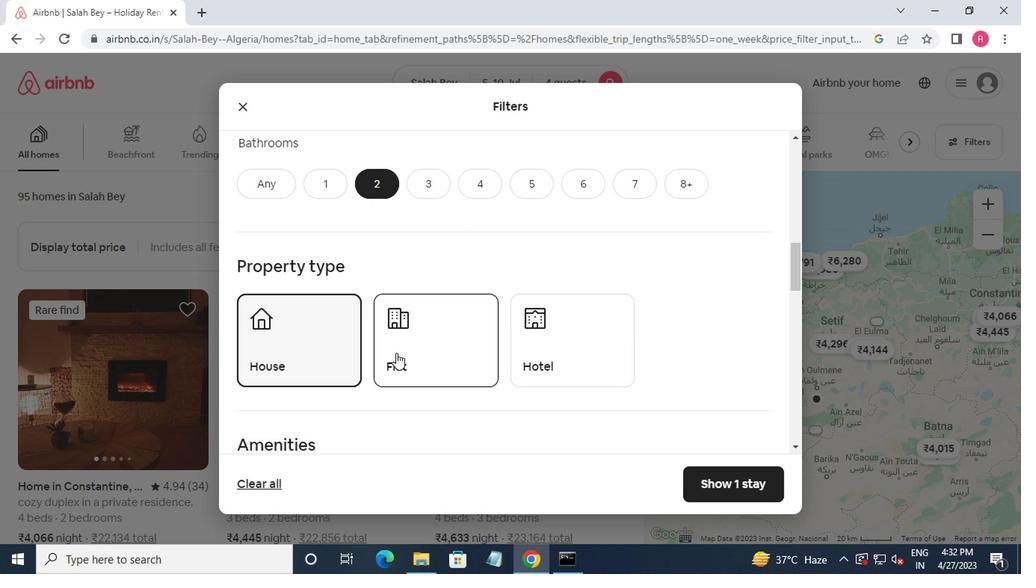 
Action: Mouse moved to (438, 362)
Screenshot: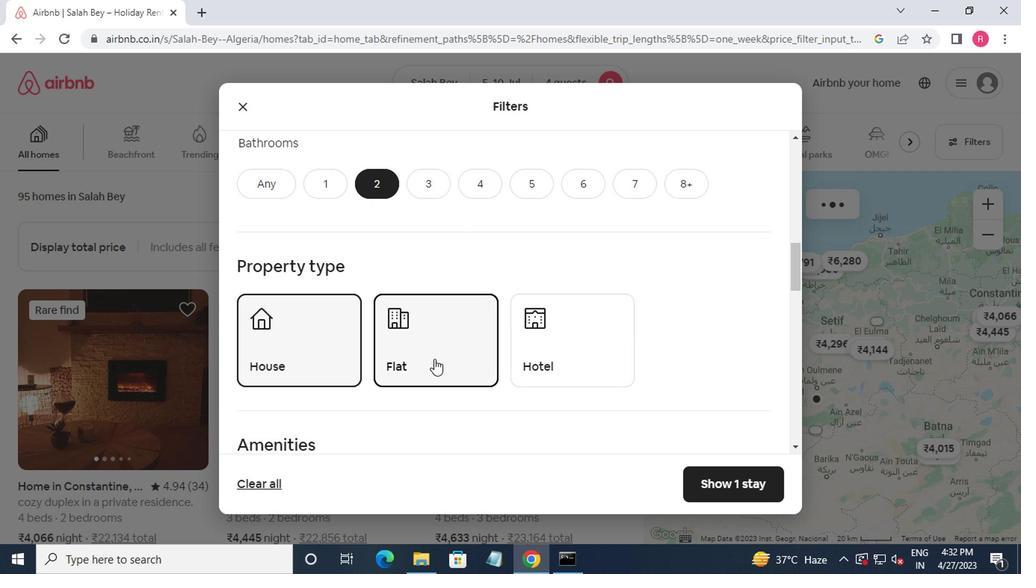 
Action: Mouse scrolled (438, 361) with delta (0, -1)
Screenshot: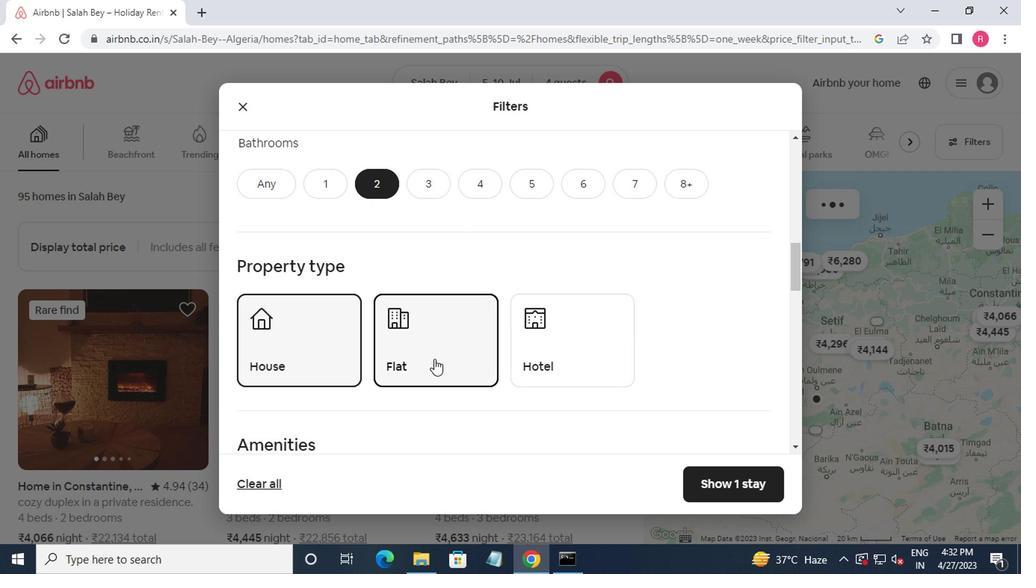 
Action: Mouse moved to (548, 286)
Screenshot: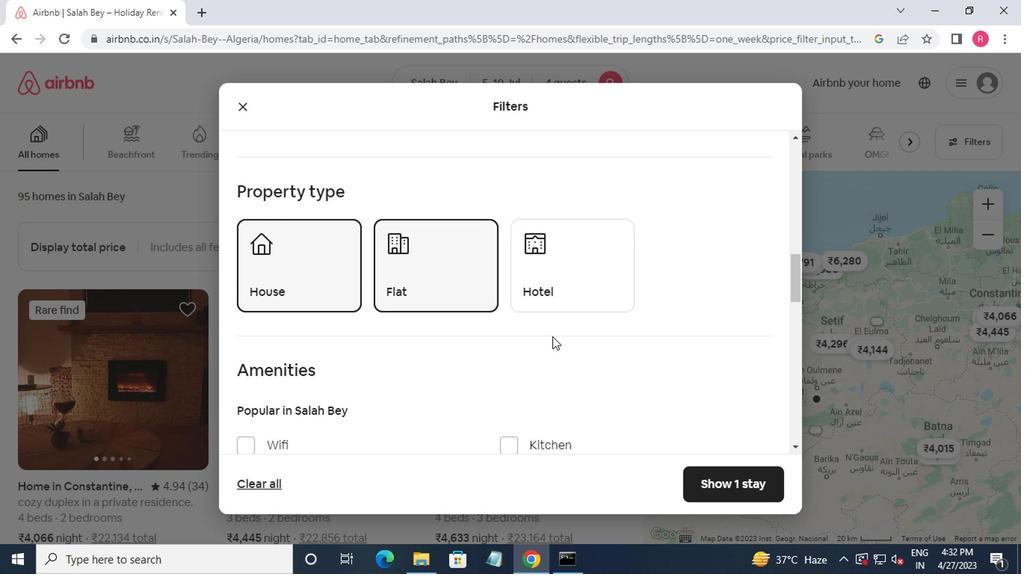 
Action: Mouse pressed left at (548, 286)
Screenshot: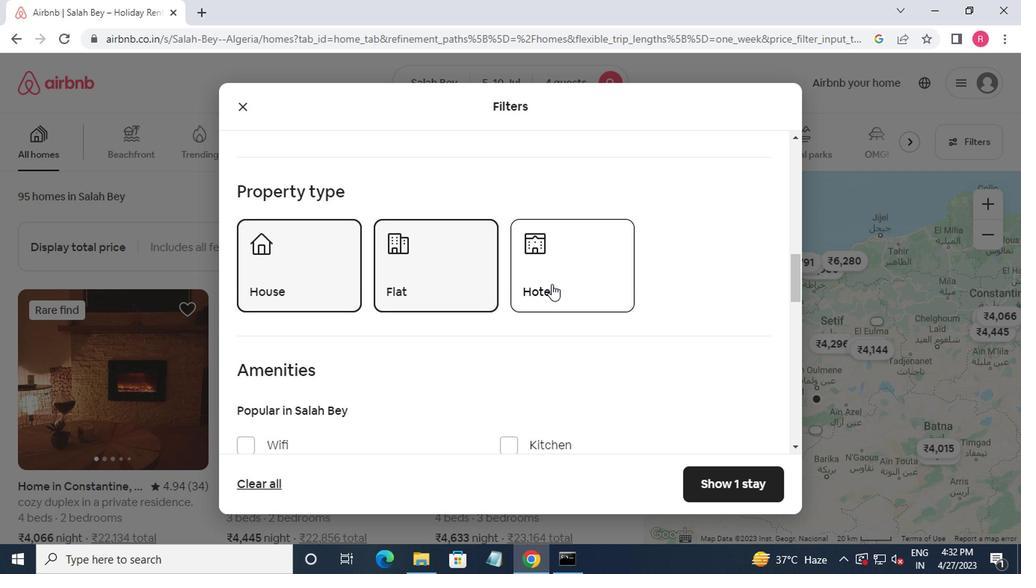 
Action: Mouse moved to (548, 285)
Screenshot: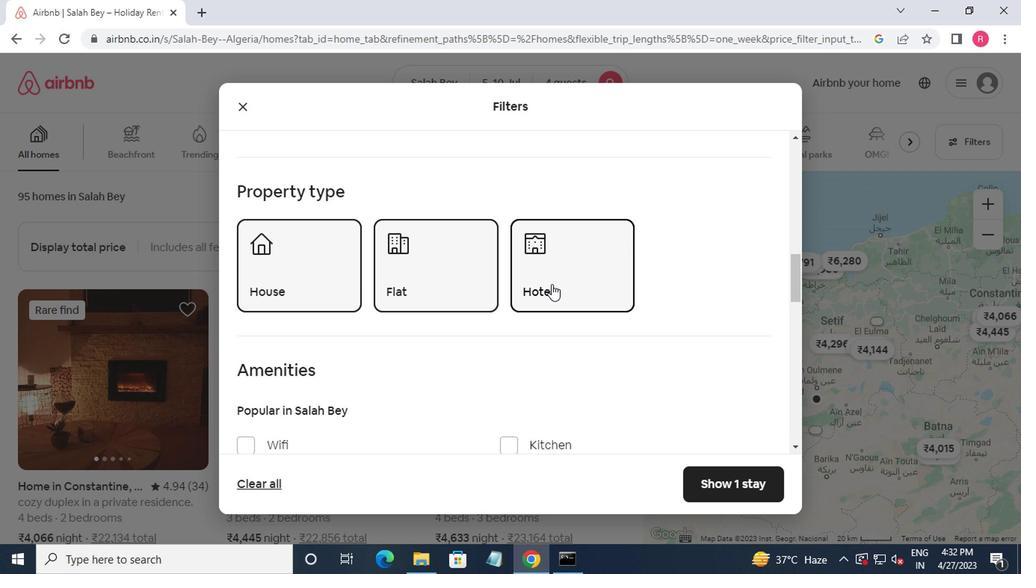 
Action: Mouse scrolled (548, 284) with delta (0, -1)
Screenshot: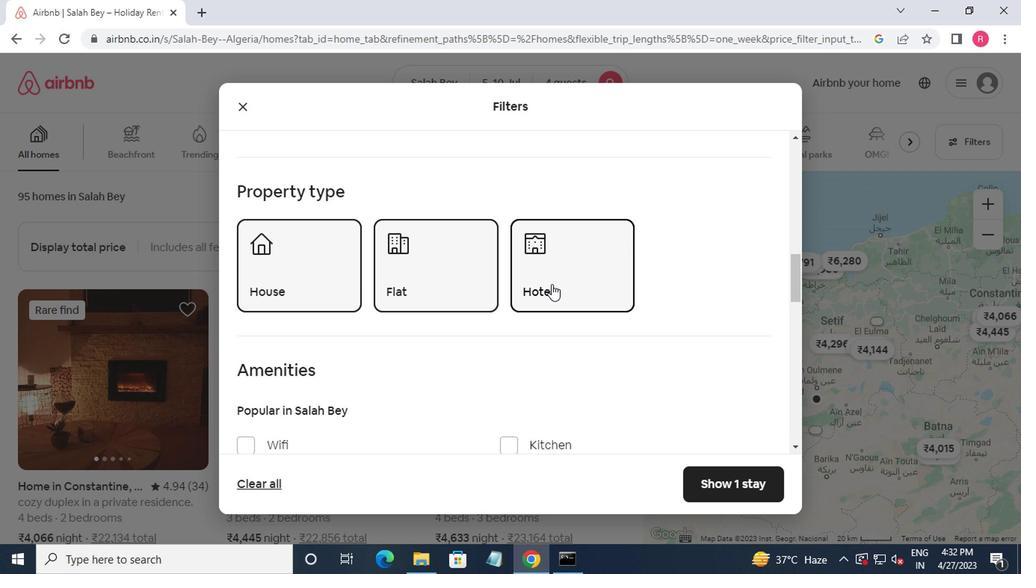 
Action: Mouse moved to (543, 287)
Screenshot: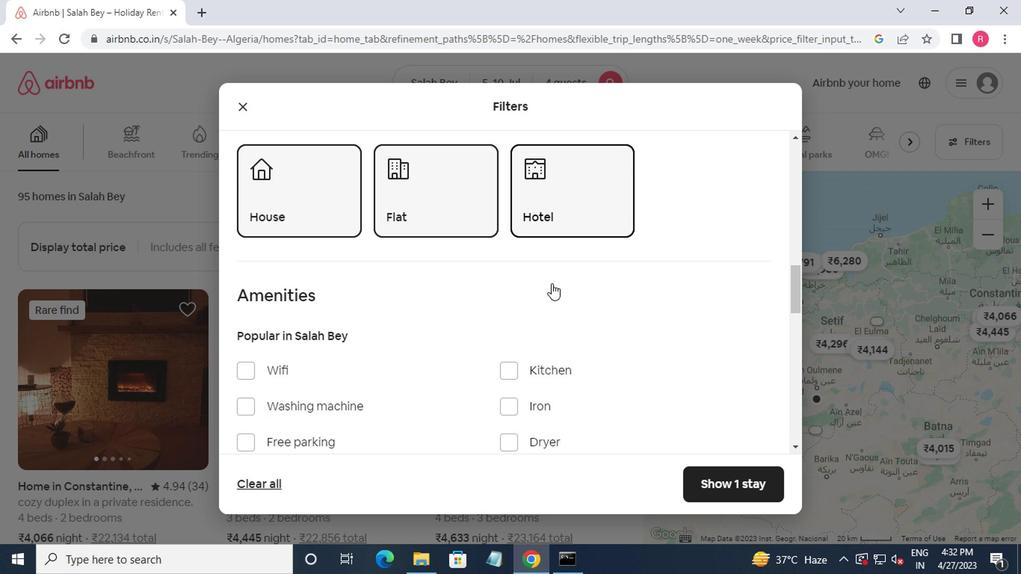 
Action: Mouse scrolled (543, 287) with delta (0, 0)
Screenshot: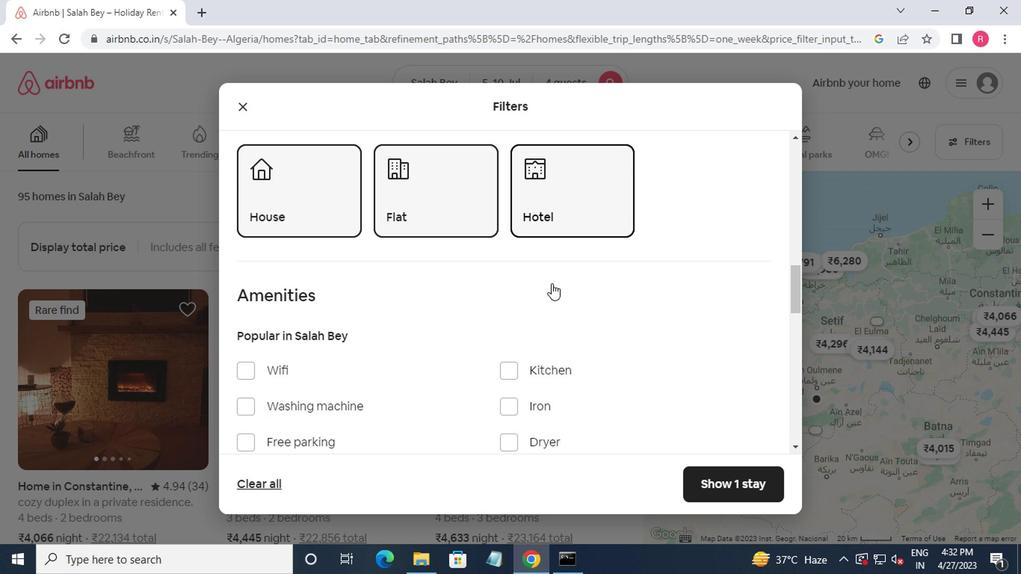 
Action: Mouse moved to (532, 293)
Screenshot: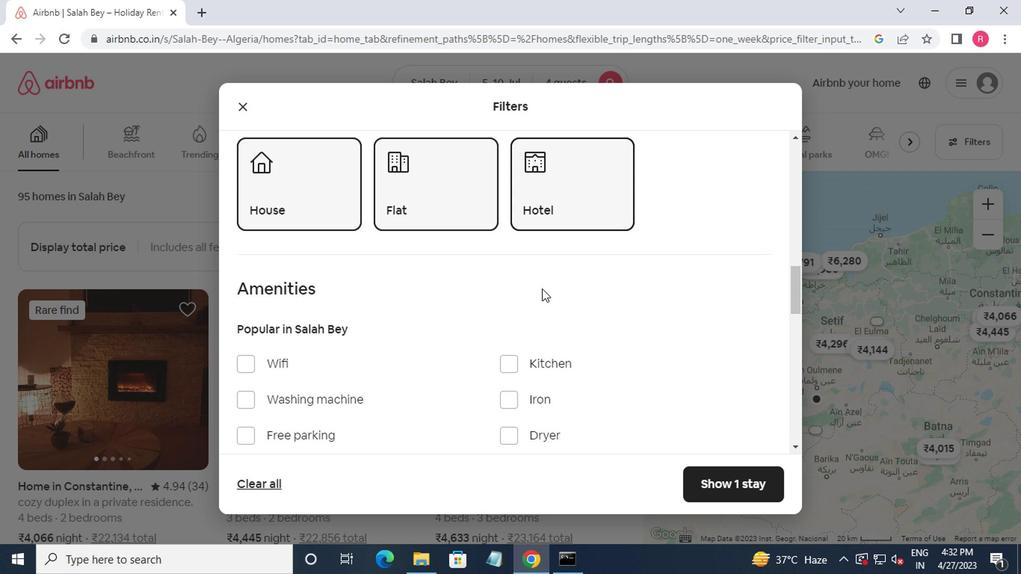 
Action: Mouse scrolled (532, 292) with delta (0, -1)
Screenshot: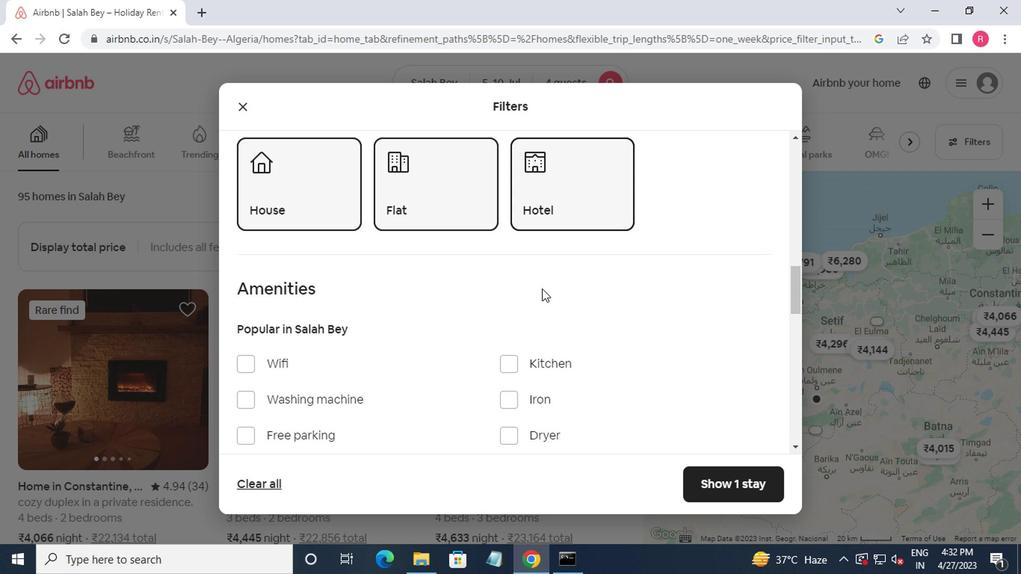 
Action: Mouse moved to (315, 266)
Screenshot: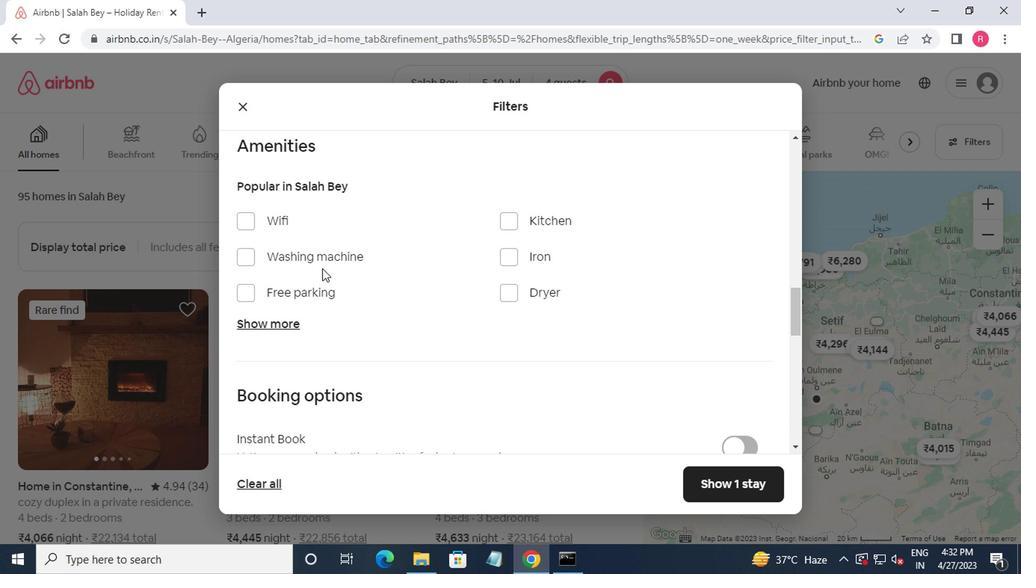 
Action: Mouse pressed left at (315, 266)
Screenshot: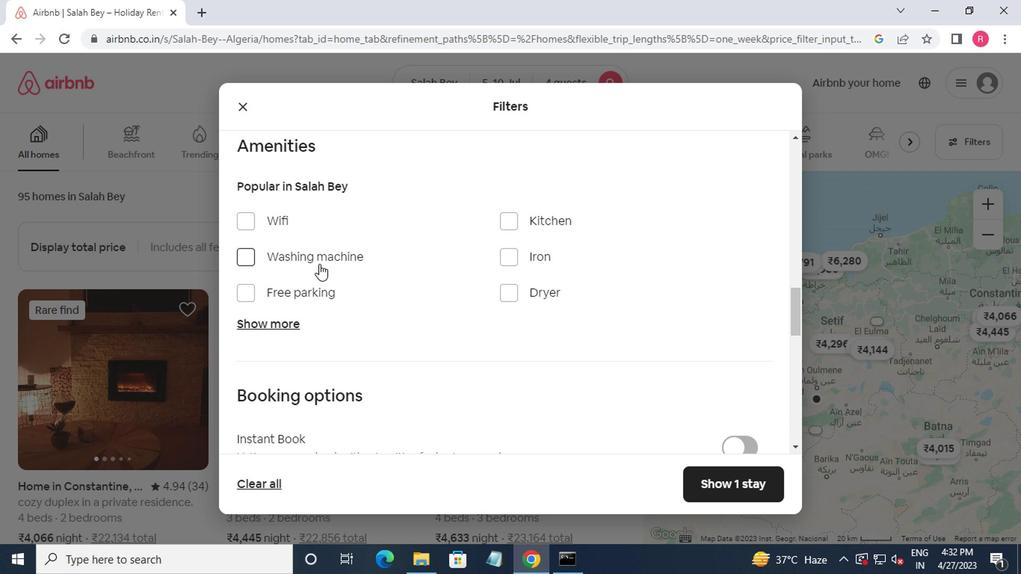 
Action: Mouse moved to (325, 269)
Screenshot: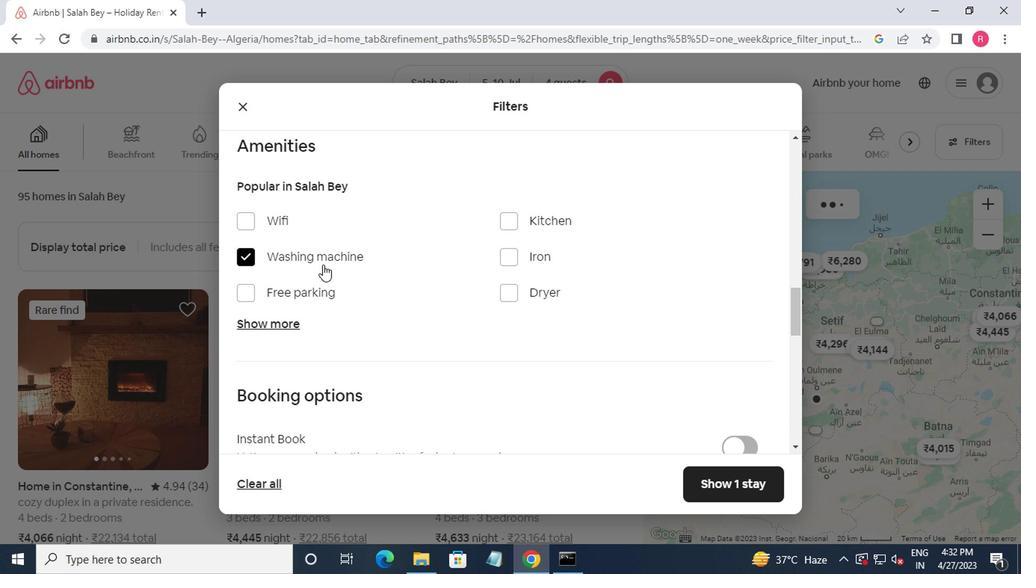 
Action: Mouse scrolled (325, 269) with delta (0, 0)
Screenshot: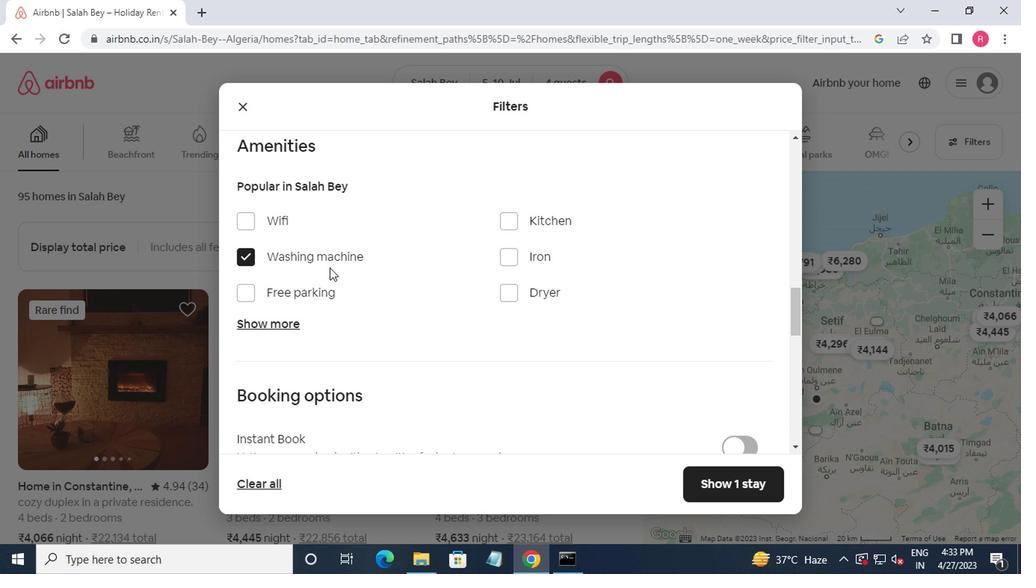 
Action: Mouse moved to (327, 271)
Screenshot: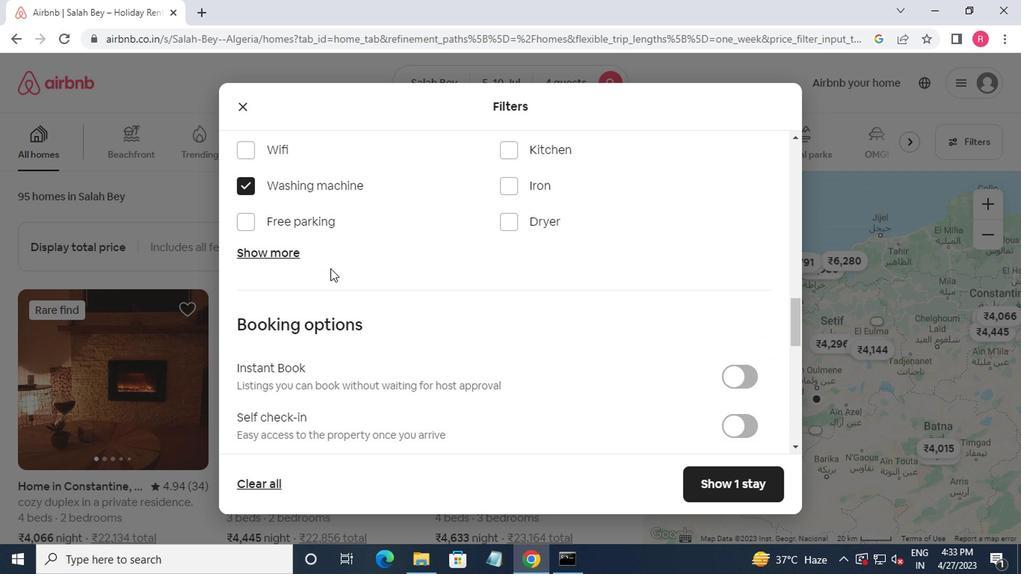 
Action: Mouse scrolled (327, 271) with delta (0, 0)
Screenshot: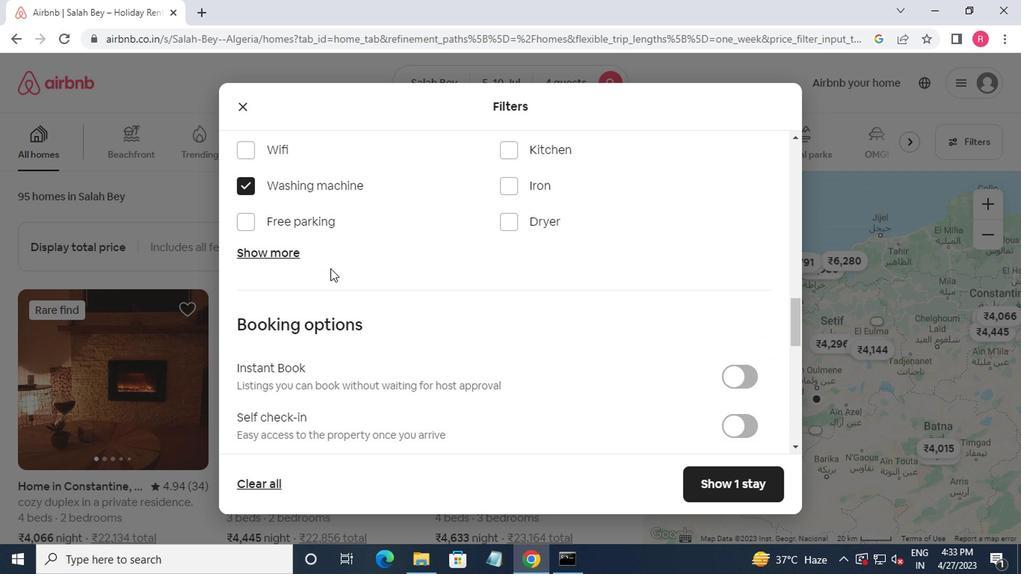
Action: Mouse moved to (731, 350)
Screenshot: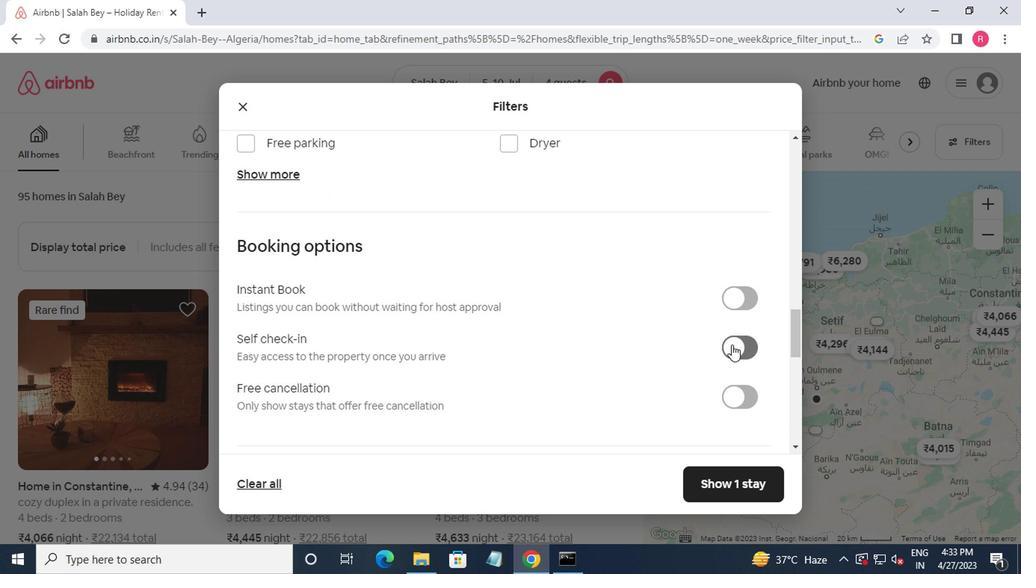 
Action: Mouse pressed left at (731, 350)
Screenshot: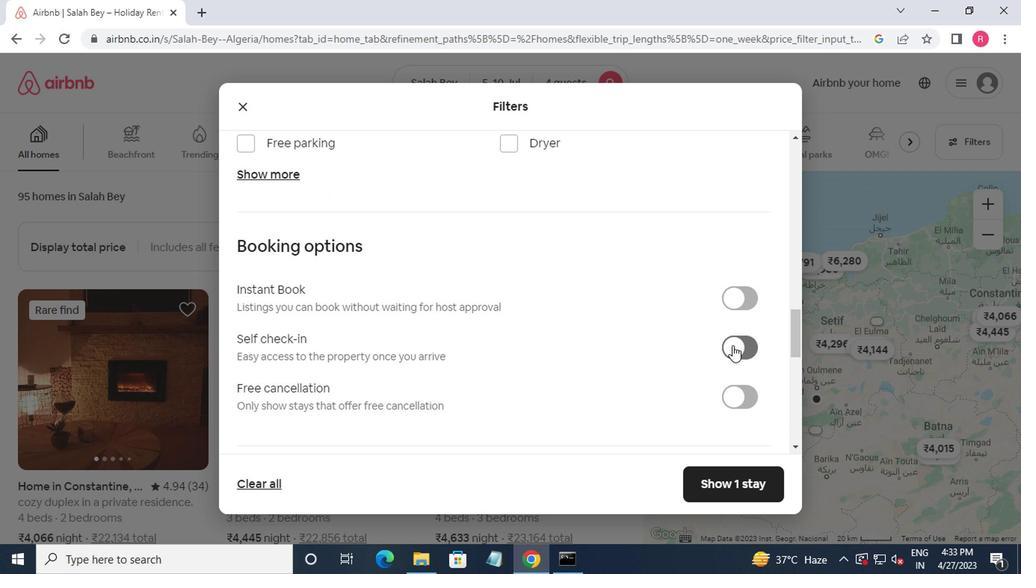 
Action: Mouse moved to (729, 484)
Screenshot: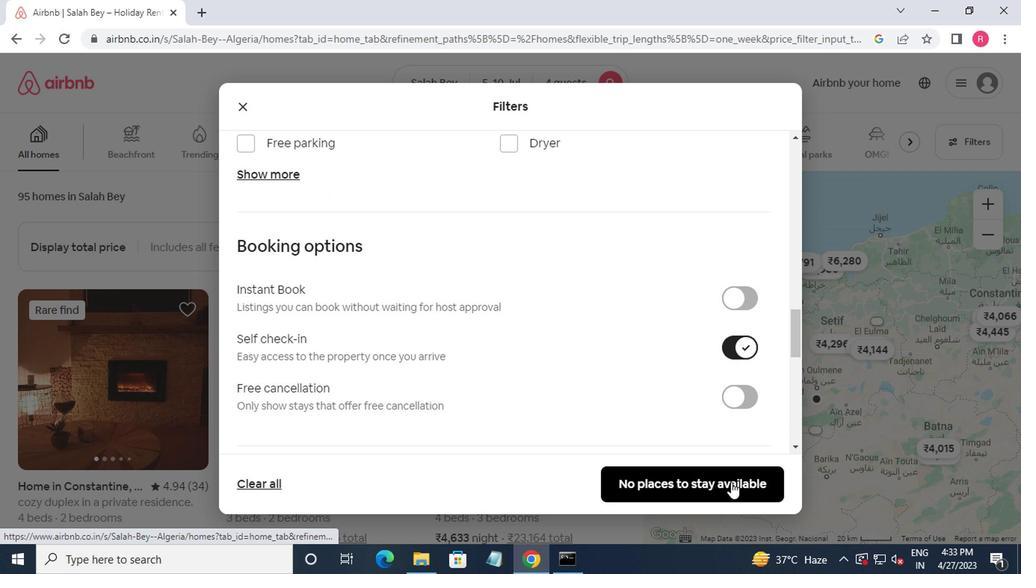 
Action: Mouse pressed left at (729, 484)
Screenshot: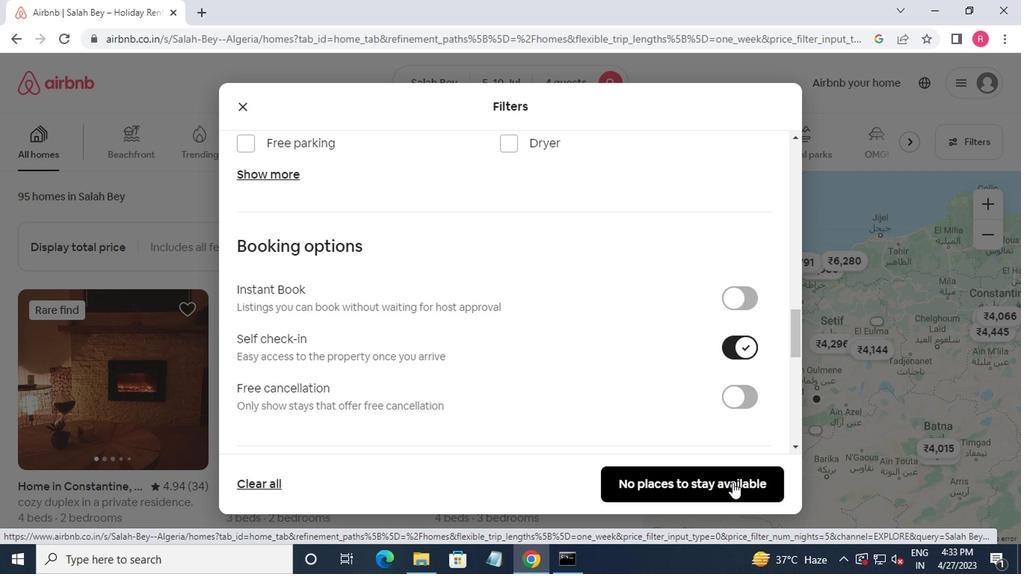 
Action: Mouse moved to (729, 483)
Screenshot: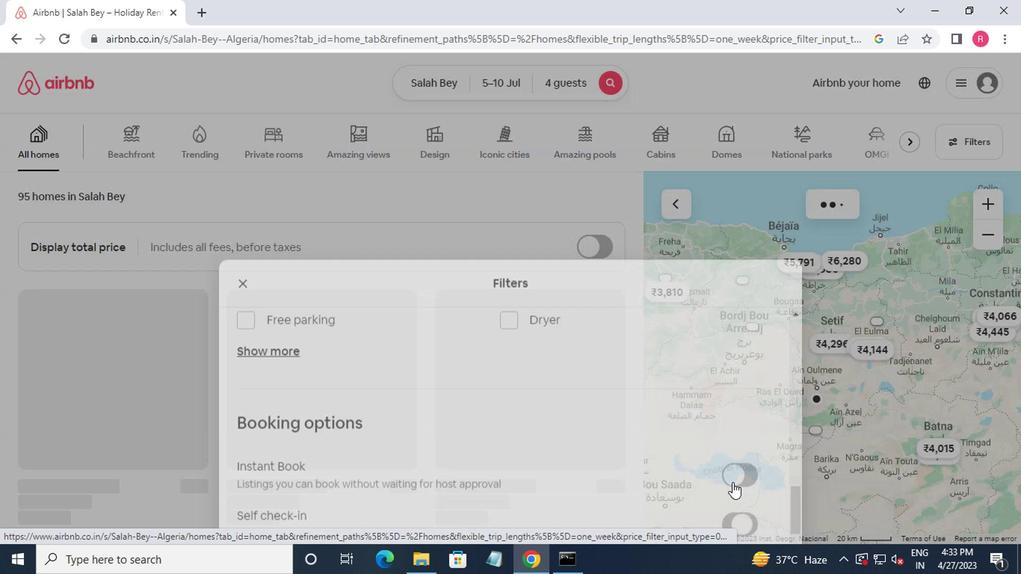 
